 Task: Search one way flight ticket for 3 adults, 3 children in premium economy from Gunnison: Gunnison-crested Butte Regional Airport to Greensboro: Piedmont Triad International Airport on 5-1-2023. Choice of flights is American. Number of bags: 9 checked bags. Price is upto 25000. Outbound departure time preference is 4:15.
Action: Mouse moved to (257, 256)
Screenshot: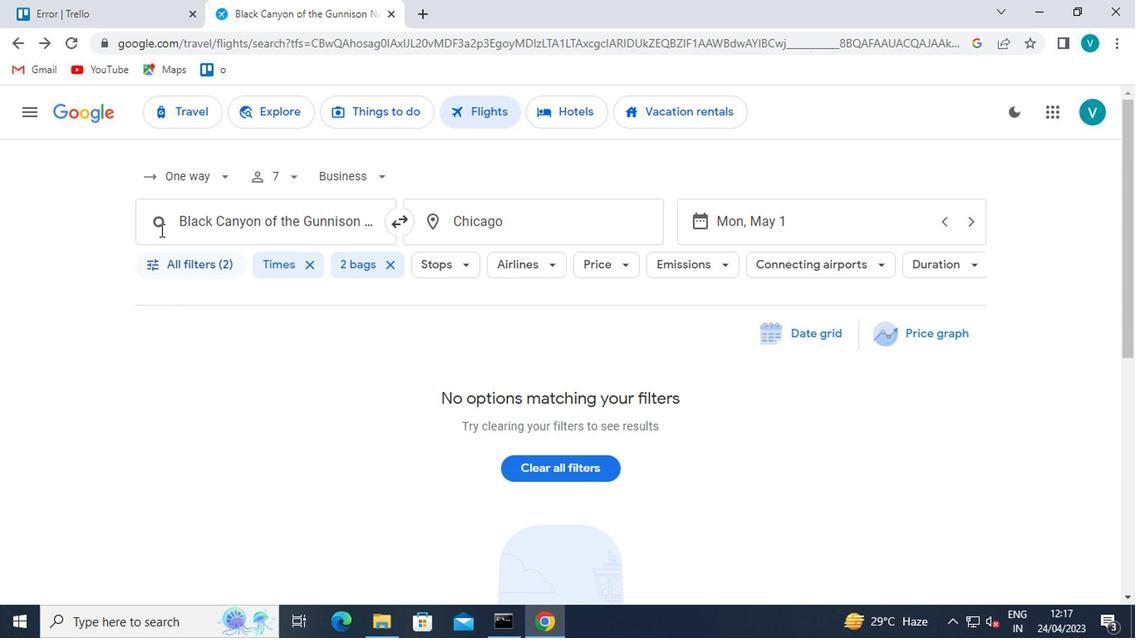 
Action: Mouse pressed left at (257, 256)
Screenshot: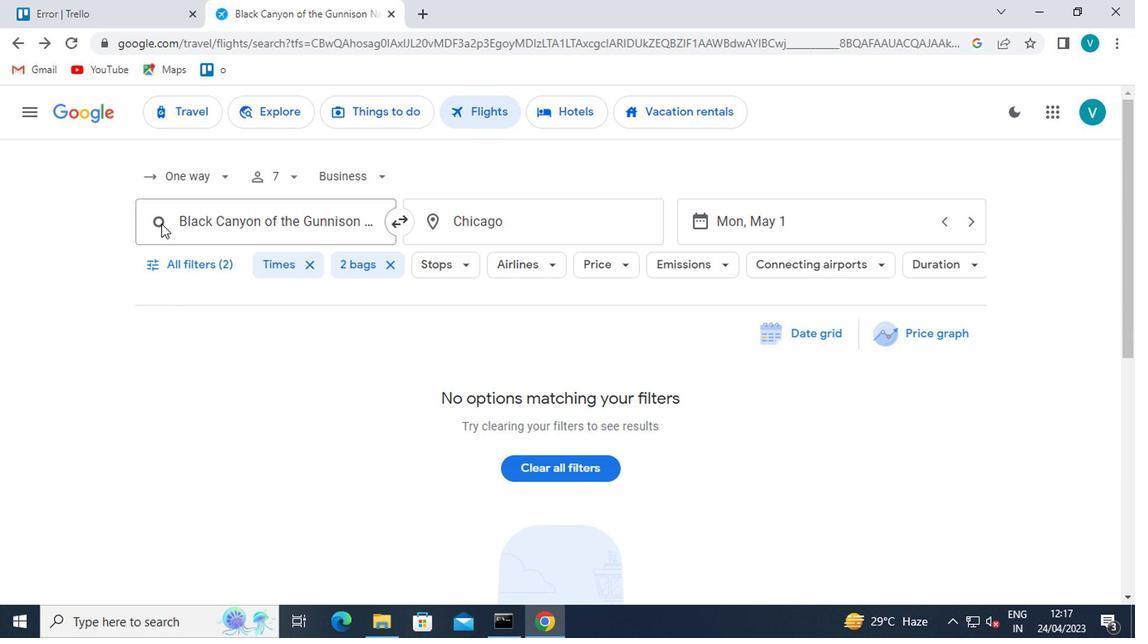 
Action: Mouse moved to (285, 311)
Screenshot: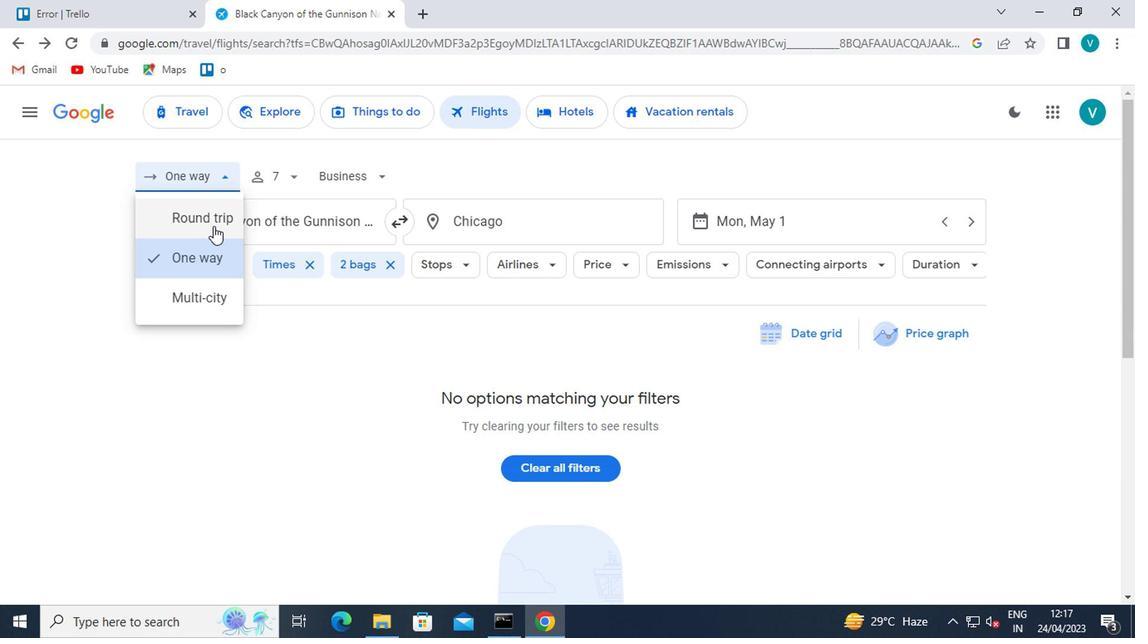 
Action: Mouse pressed left at (285, 311)
Screenshot: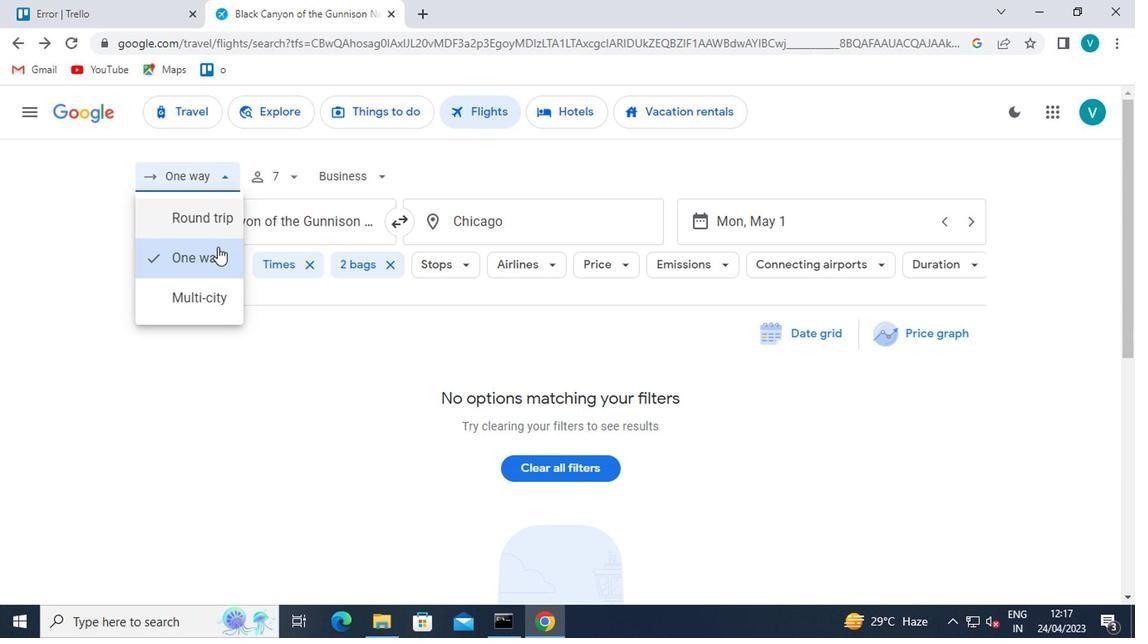 
Action: Mouse moved to (321, 247)
Screenshot: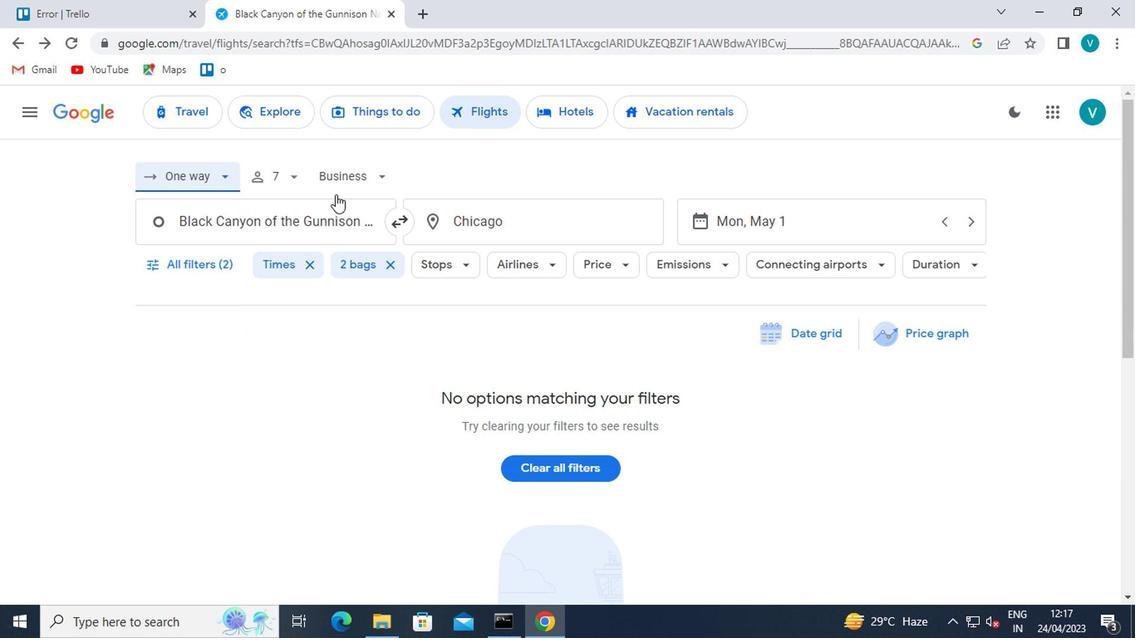 
Action: Mouse pressed left at (321, 247)
Screenshot: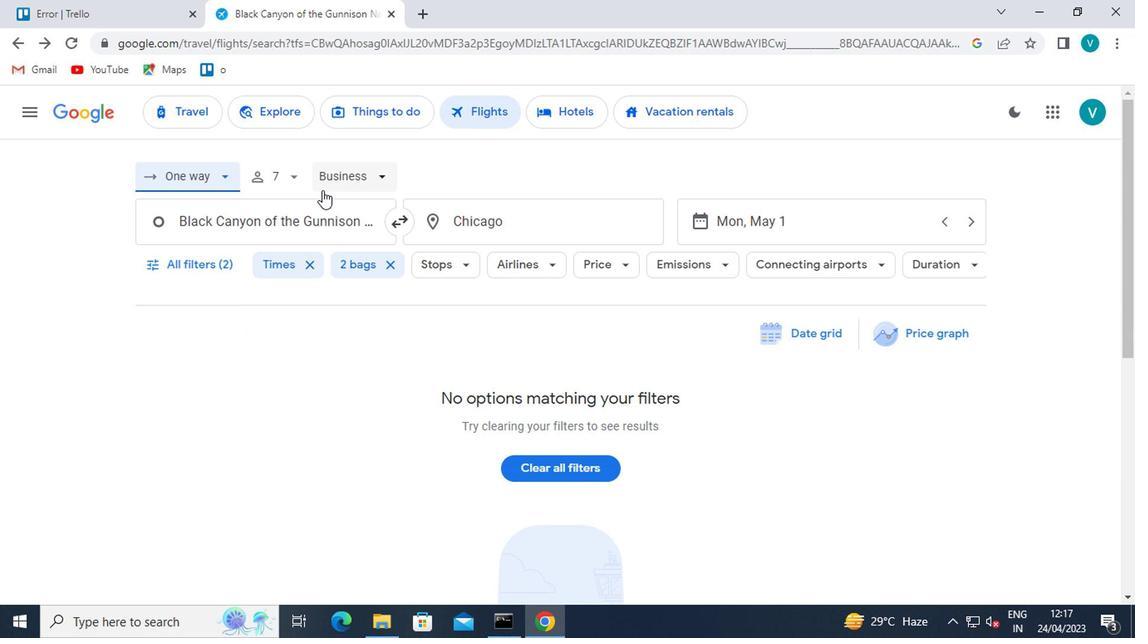 
Action: Mouse moved to (422, 288)
Screenshot: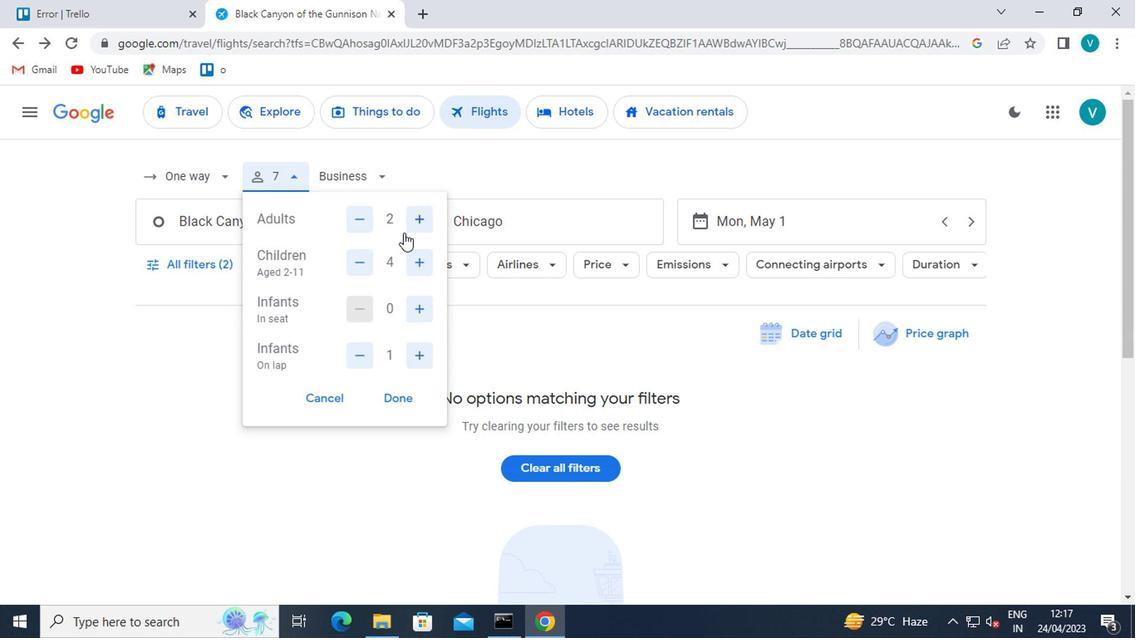 
Action: Mouse pressed left at (422, 288)
Screenshot: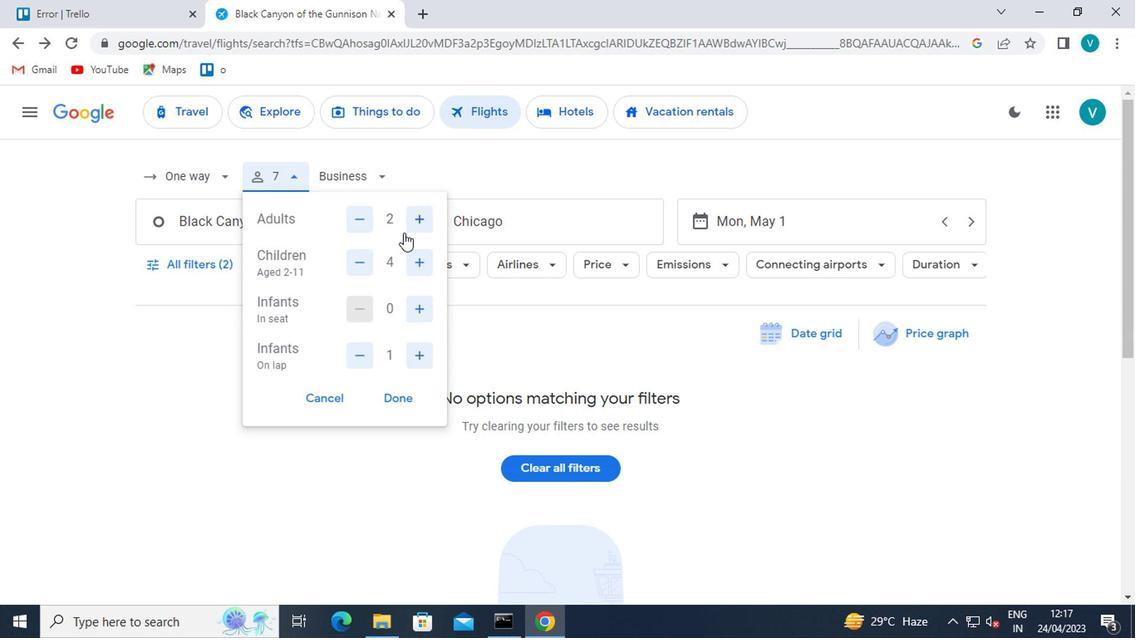 
Action: Mouse moved to (428, 319)
Screenshot: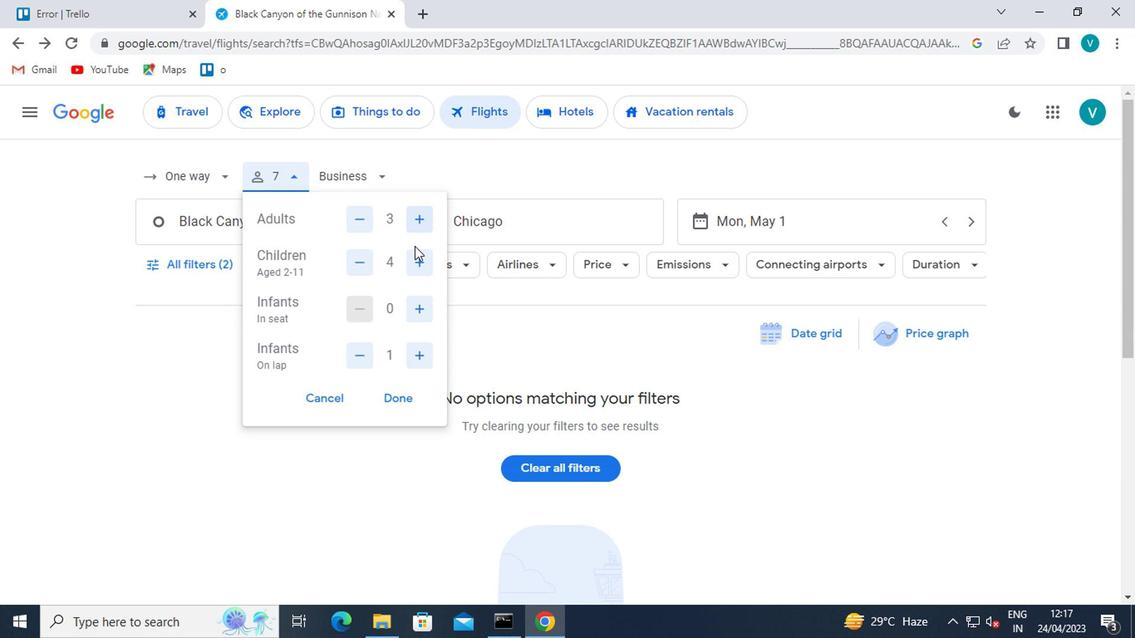 
Action: Mouse pressed left at (428, 319)
Screenshot: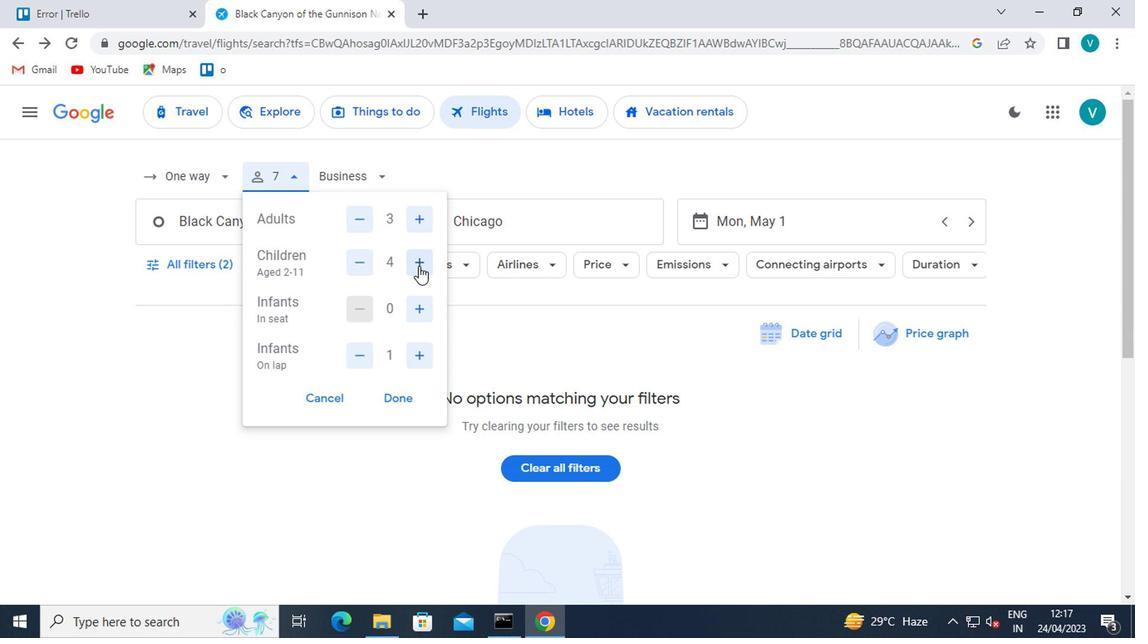 
Action: Mouse moved to (382, 315)
Screenshot: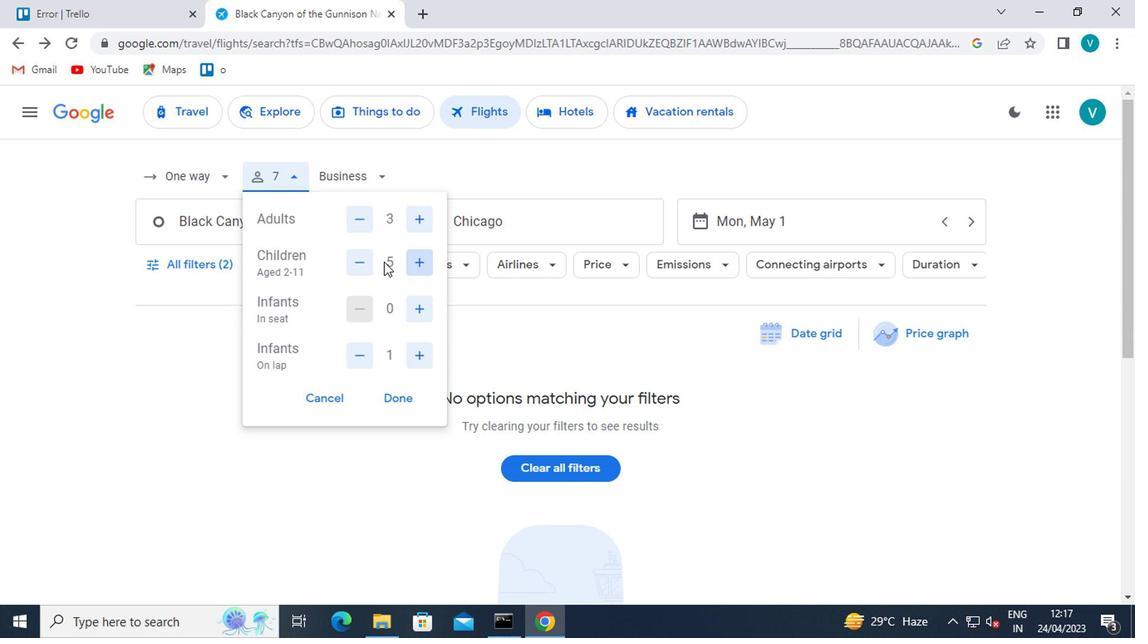 
Action: Mouse pressed left at (382, 315)
Screenshot: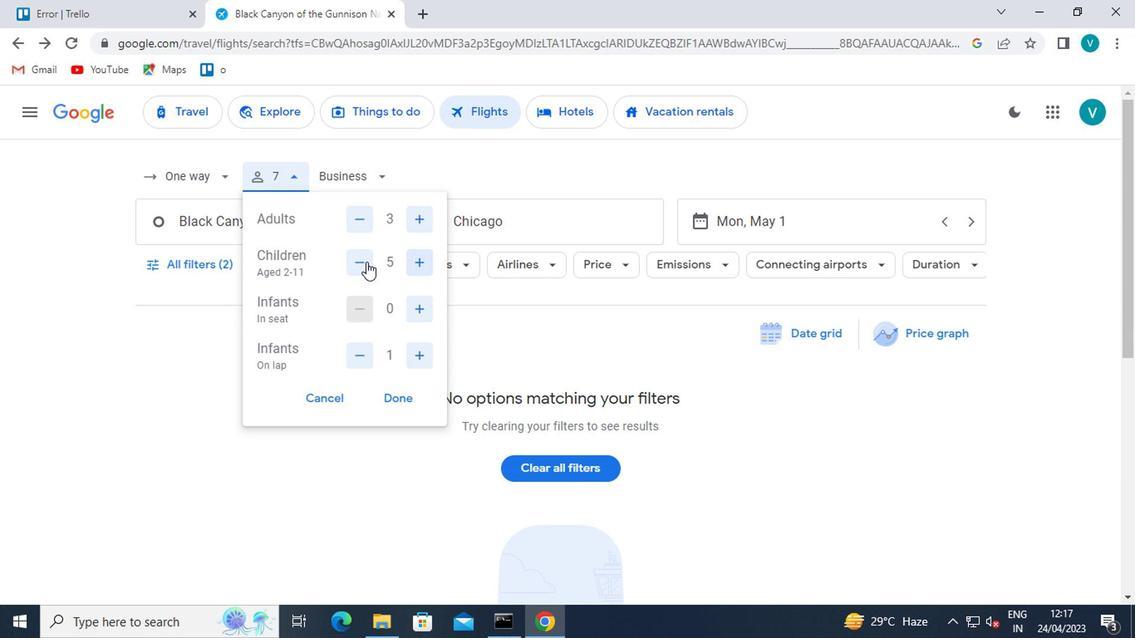 
Action: Mouse pressed left at (382, 315)
Screenshot: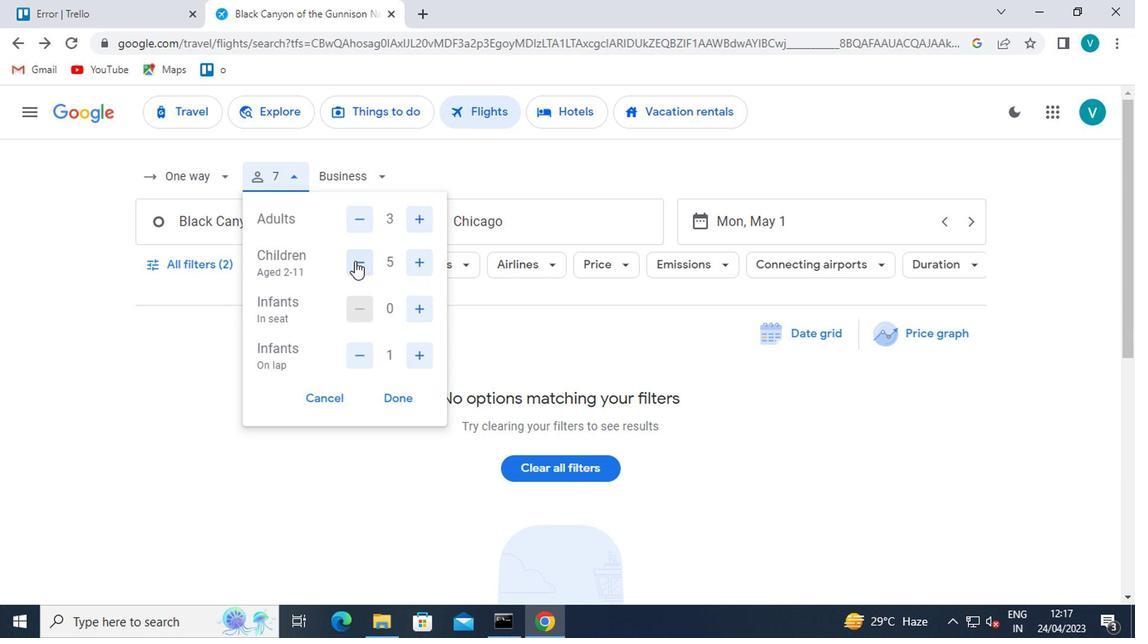 
Action: Mouse moved to (383, 378)
Screenshot: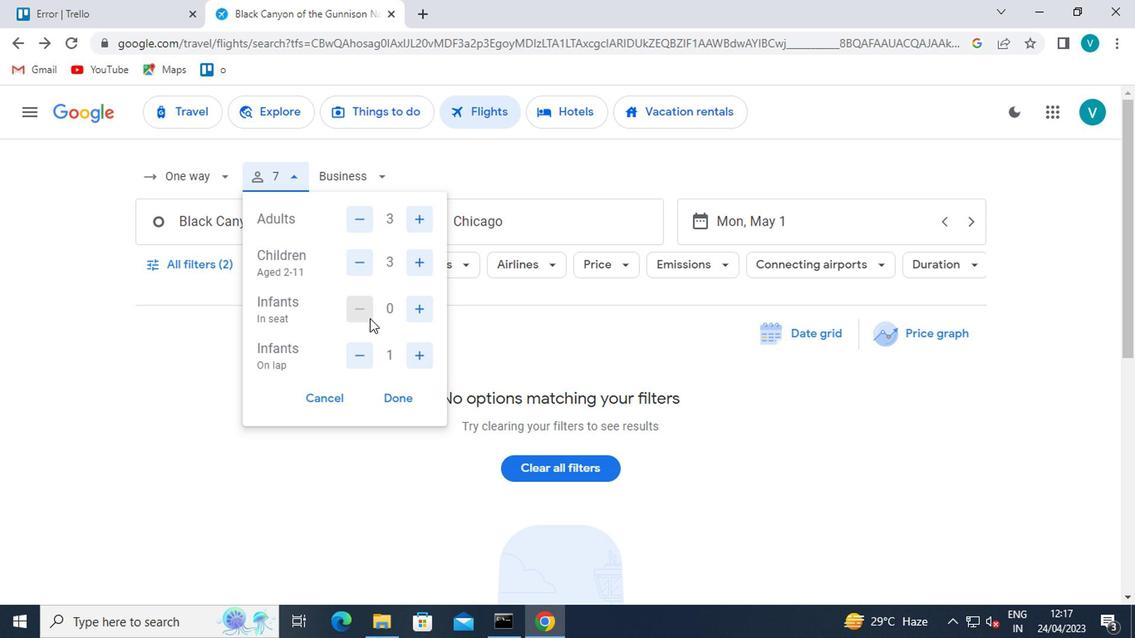 
Action: Mouse pressed left at (383, 378)
Screenshot: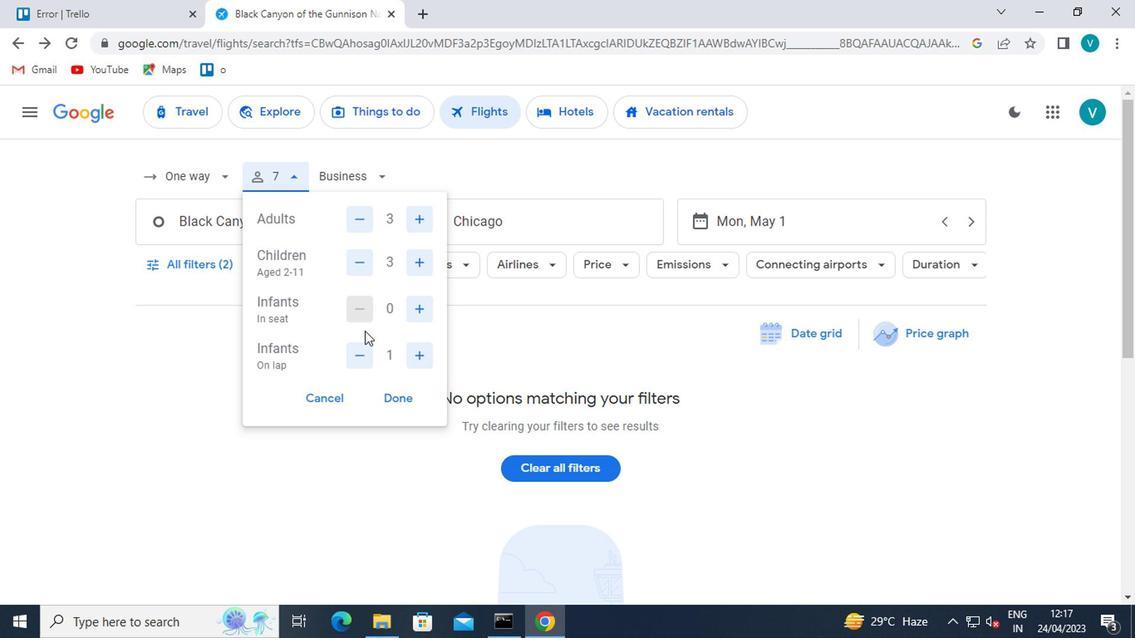 
Action: Mouse moved to (397, 252)
Screenshot: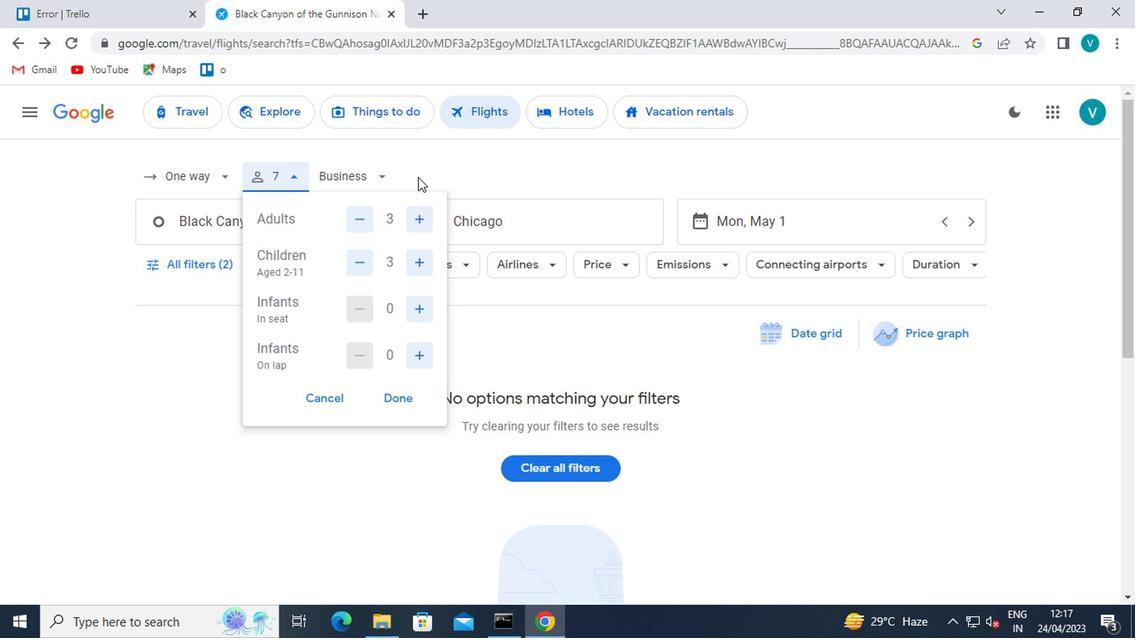 
Action: Mouse pressed left at (397, 252)
Screenshot: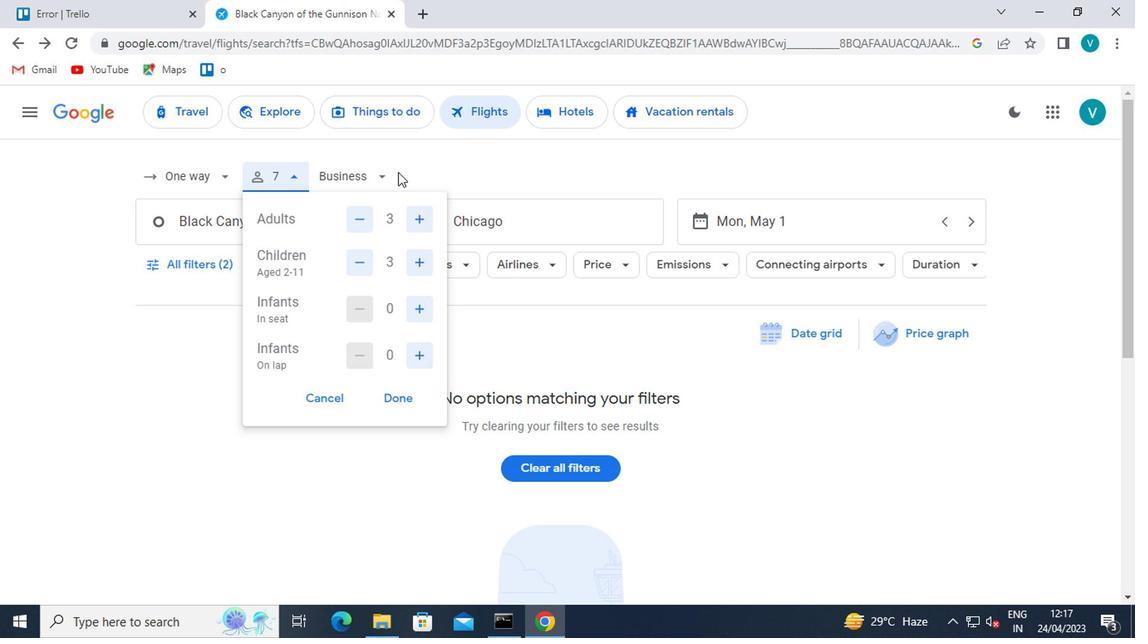 
Action: Mouse moved to (423, 309)
Screenshot: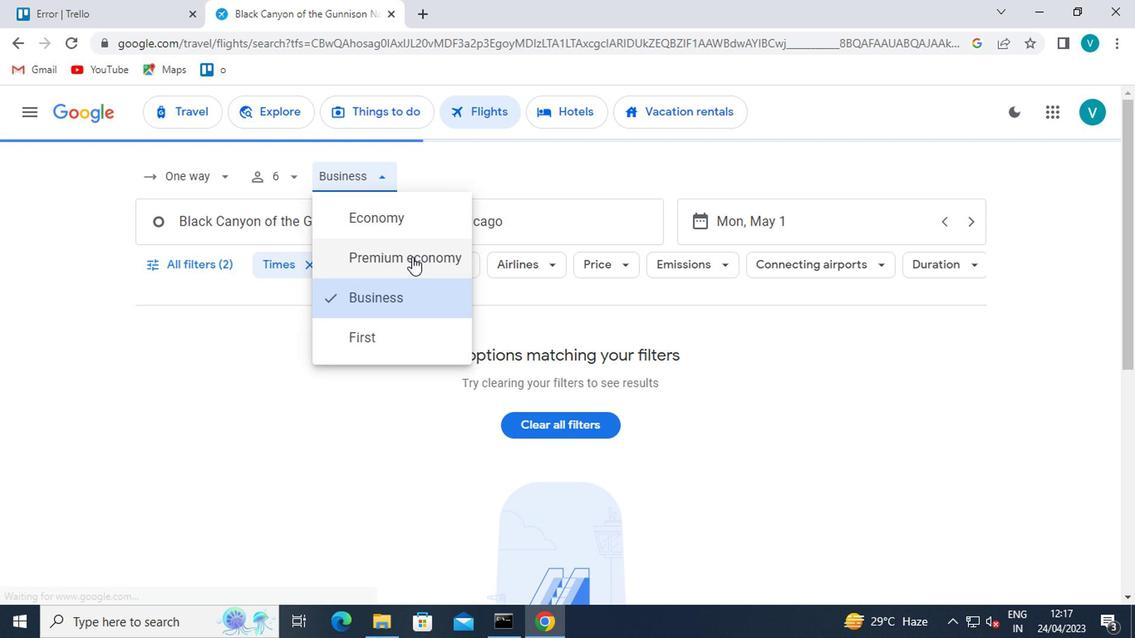 
Action: Mouse pressed left at (423, 309)
Screenshot: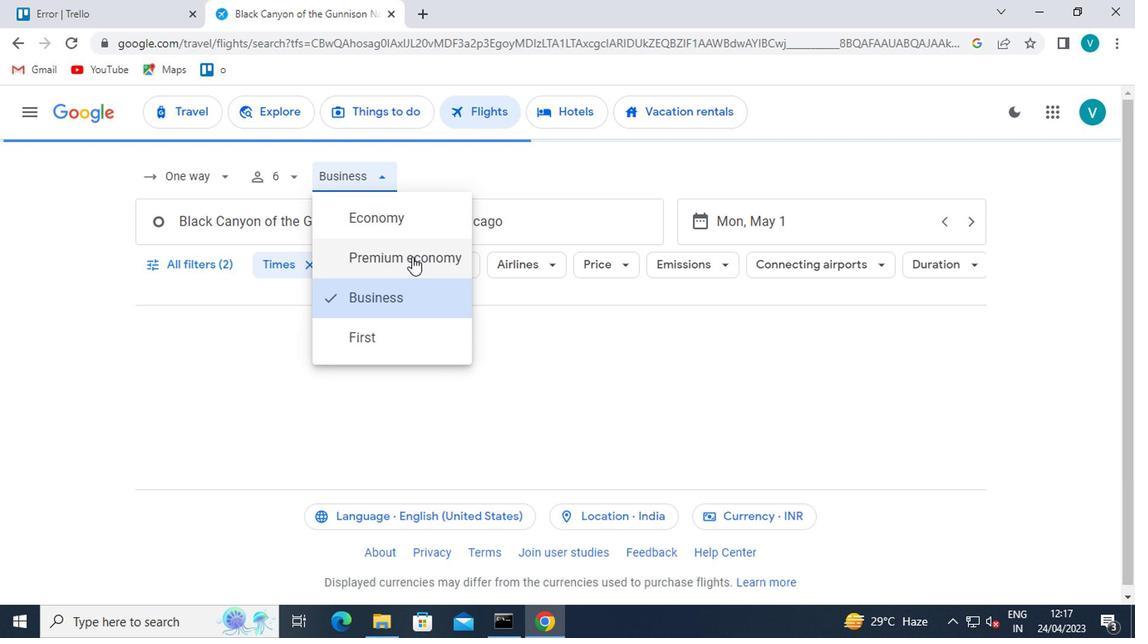 
Action: Mouse moved to (388, 284)
Screenshot: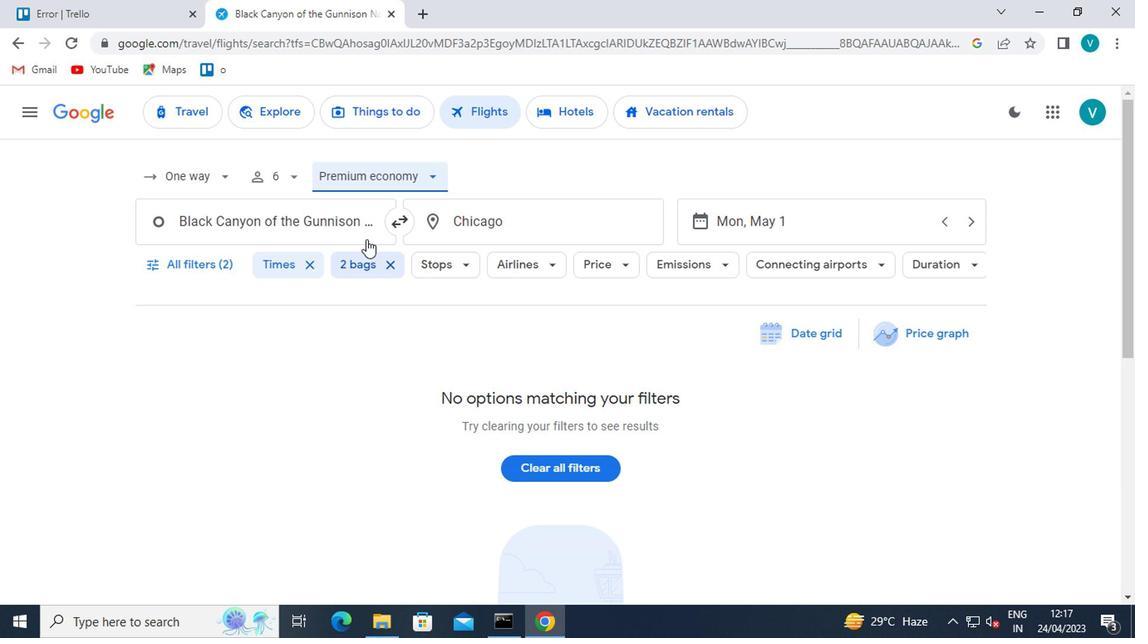 
Action: Mouse pressed left at (388, 284)
Screenshot: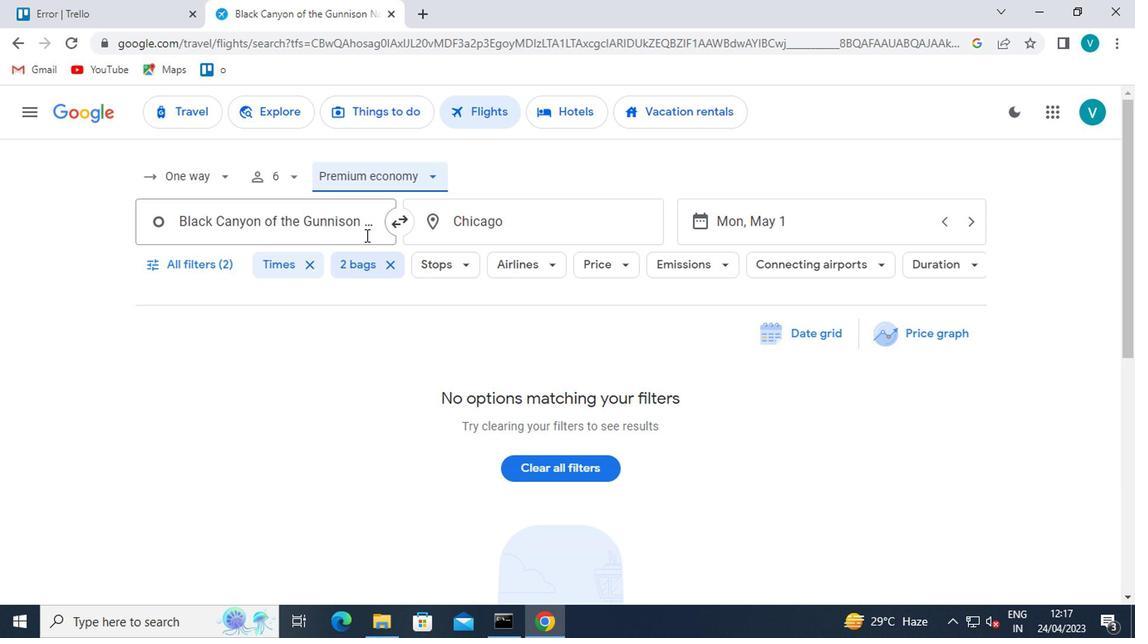 
Action: Key pressed <Key.shift>GUNNISON
Screenshot: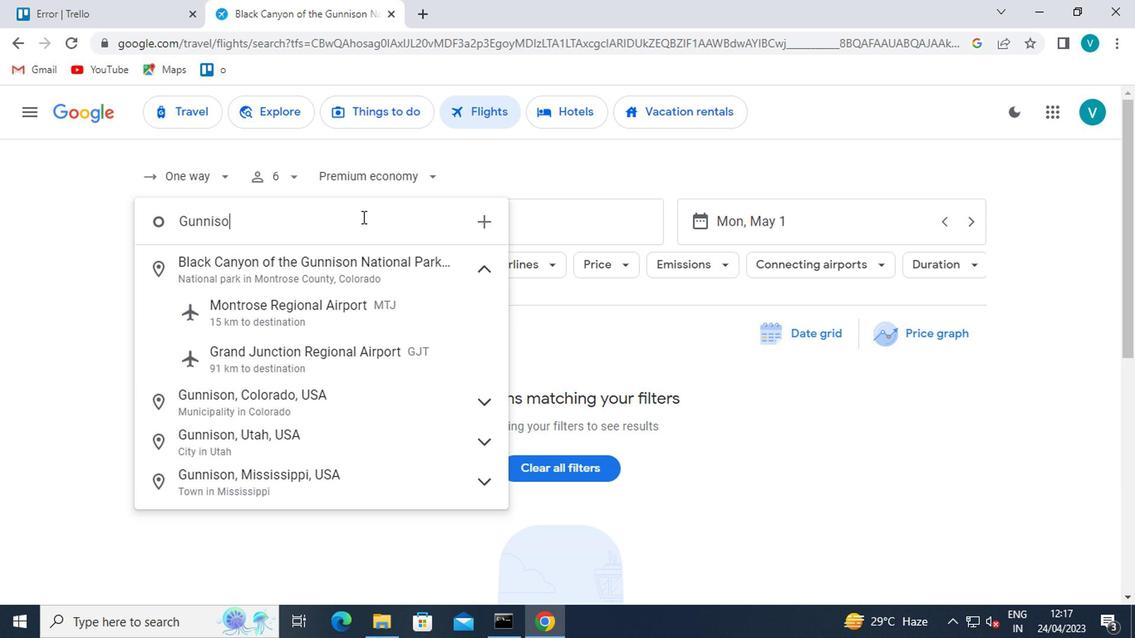 
Action: Mouse moved to (406, 301)
Screenshot: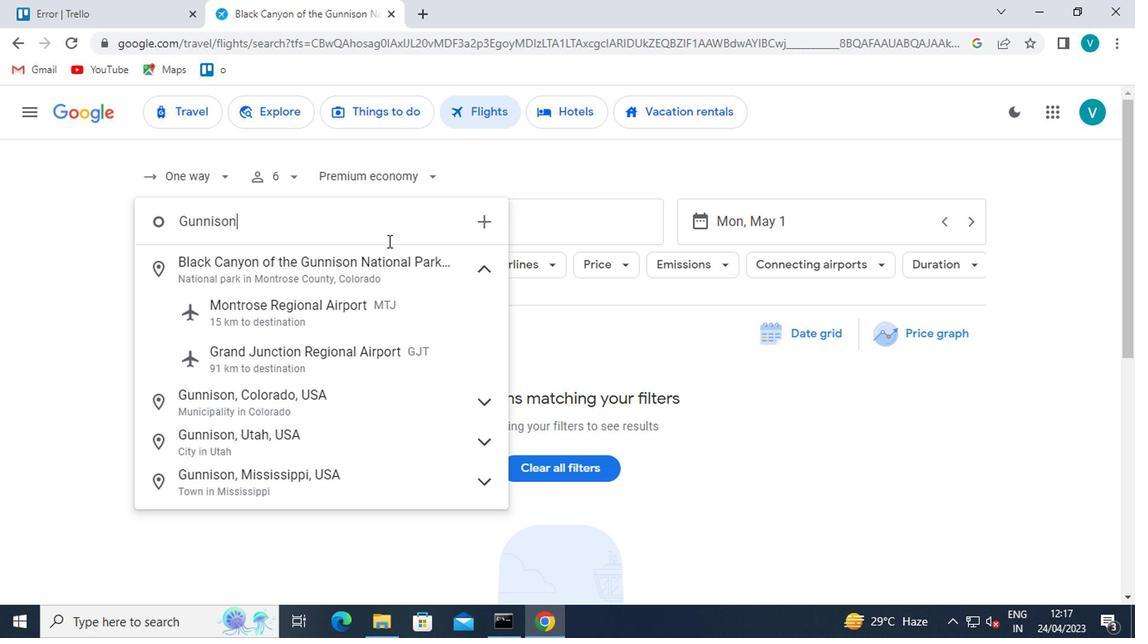
Action: Key pressed <Key.enter>
Screenshot: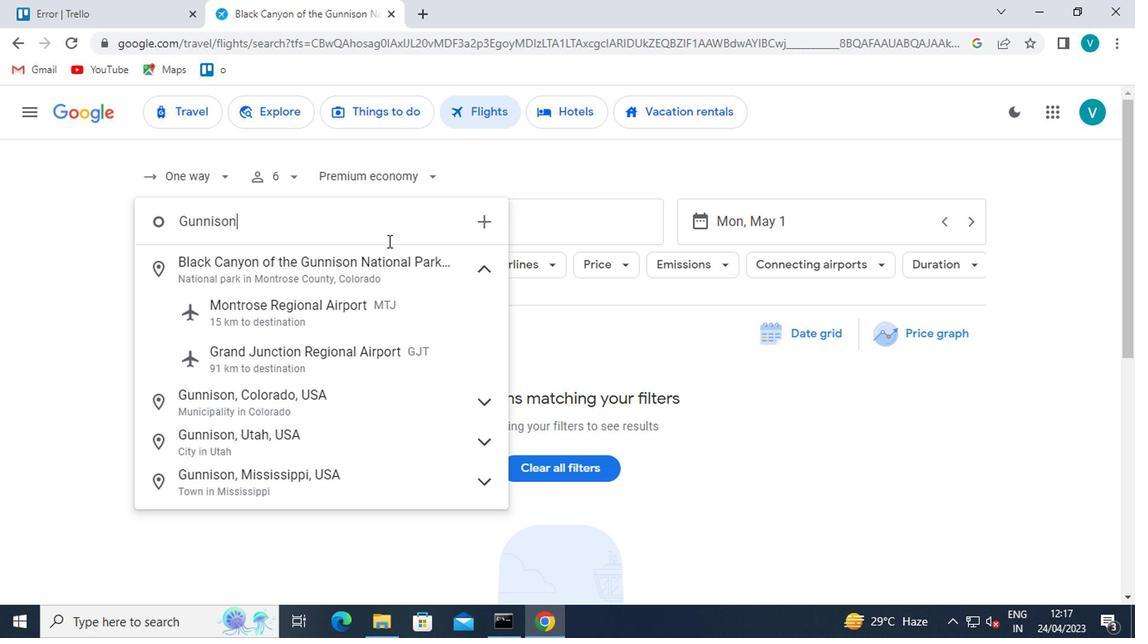 
Action: Mouse moved to (511, 282)
Screenshot: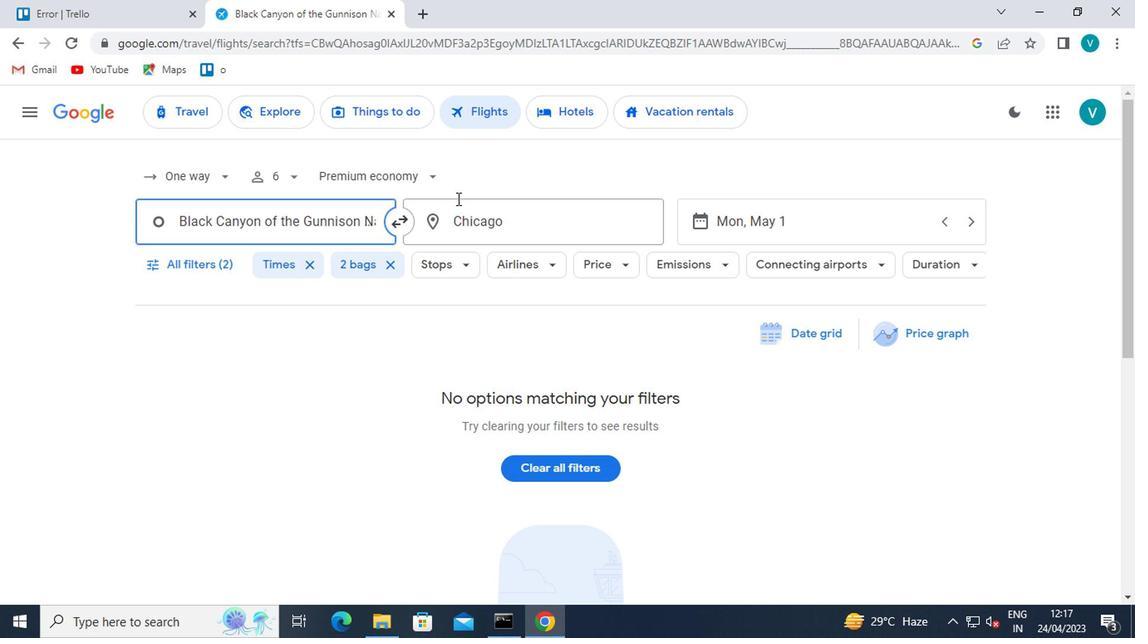 
Action: Mouse pressed left at (511, 282)
Screenshot: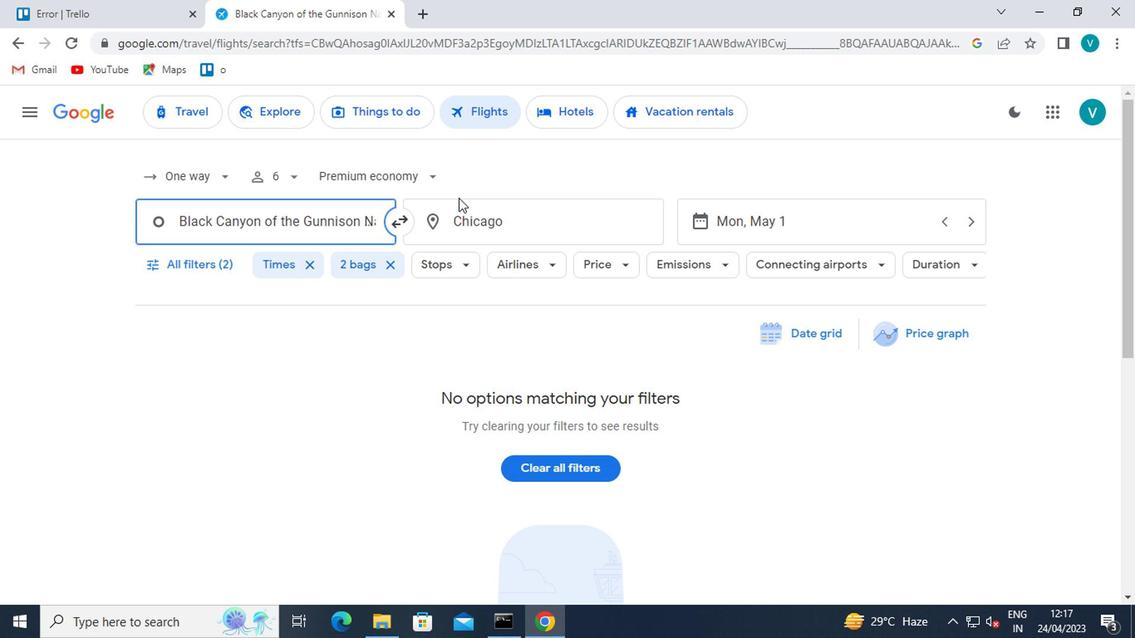 
Action: Key pressed <Key.shift>GREENSBOR
Screenshot: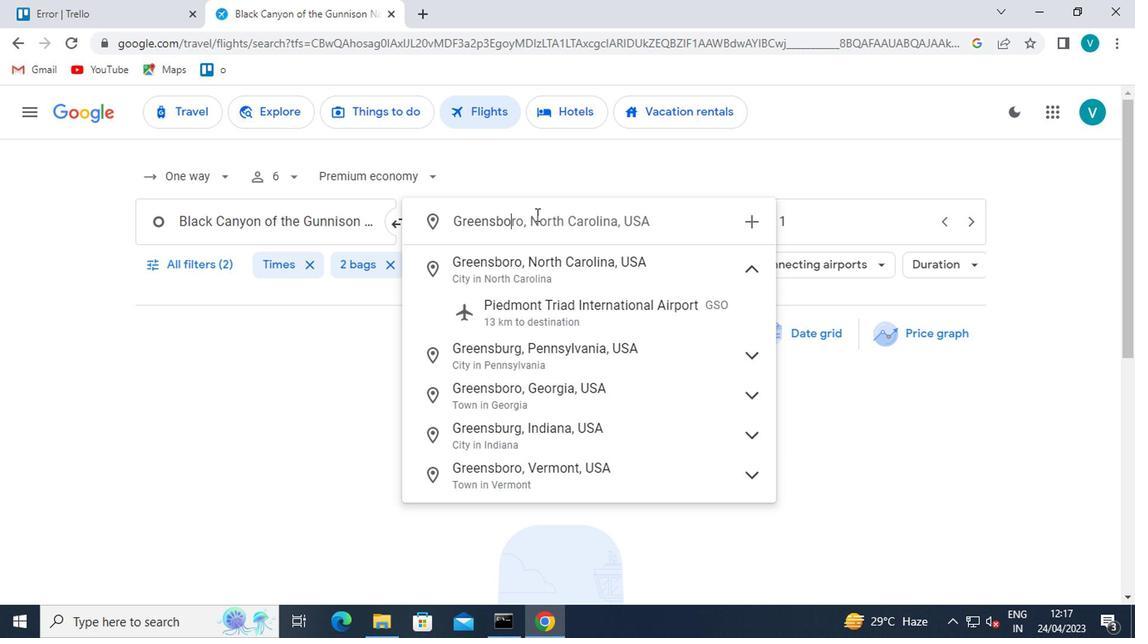 
Action: Mouse moved to (557, 350)
Screenshot: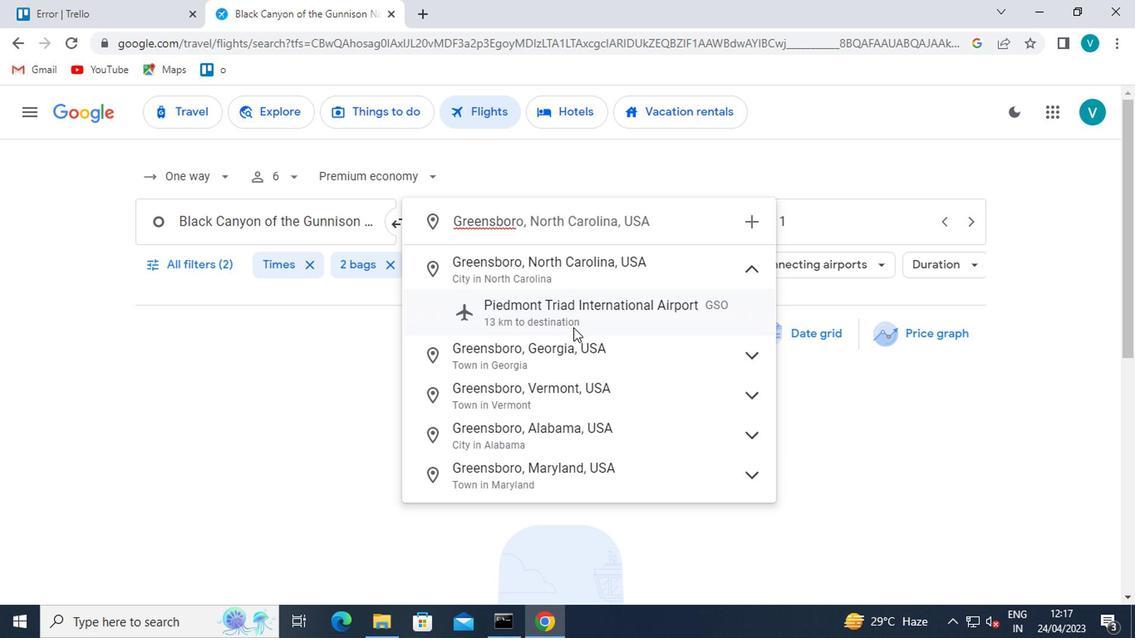 
Action: Mouse pressed left at (557, 350)
Screenshot: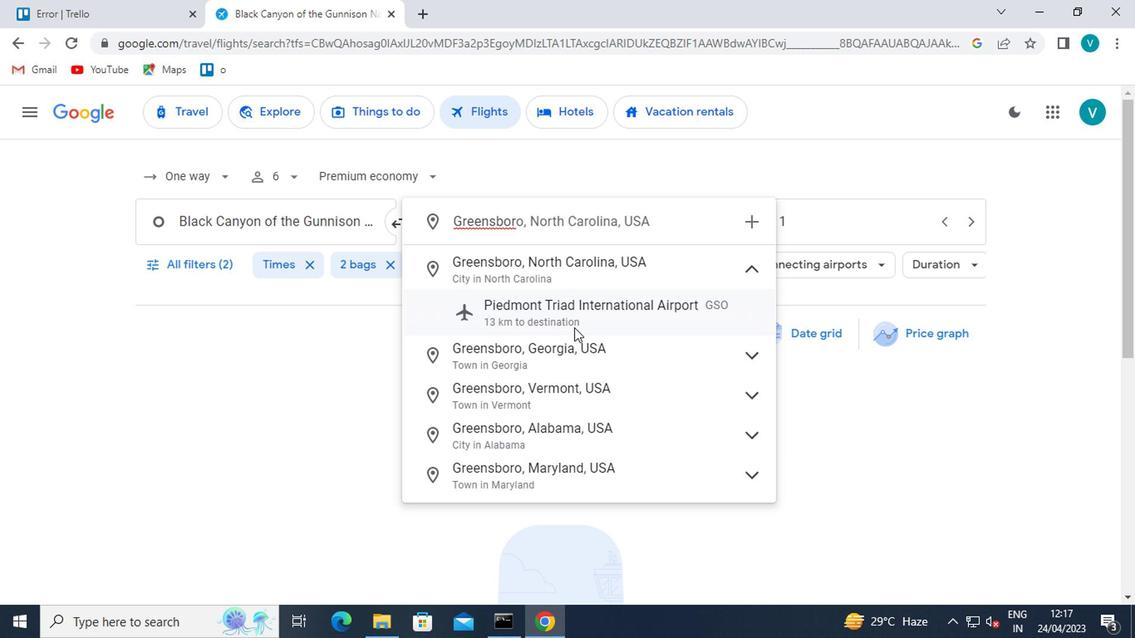 
Action: Mouse moved to (704, 287)
Screenshot: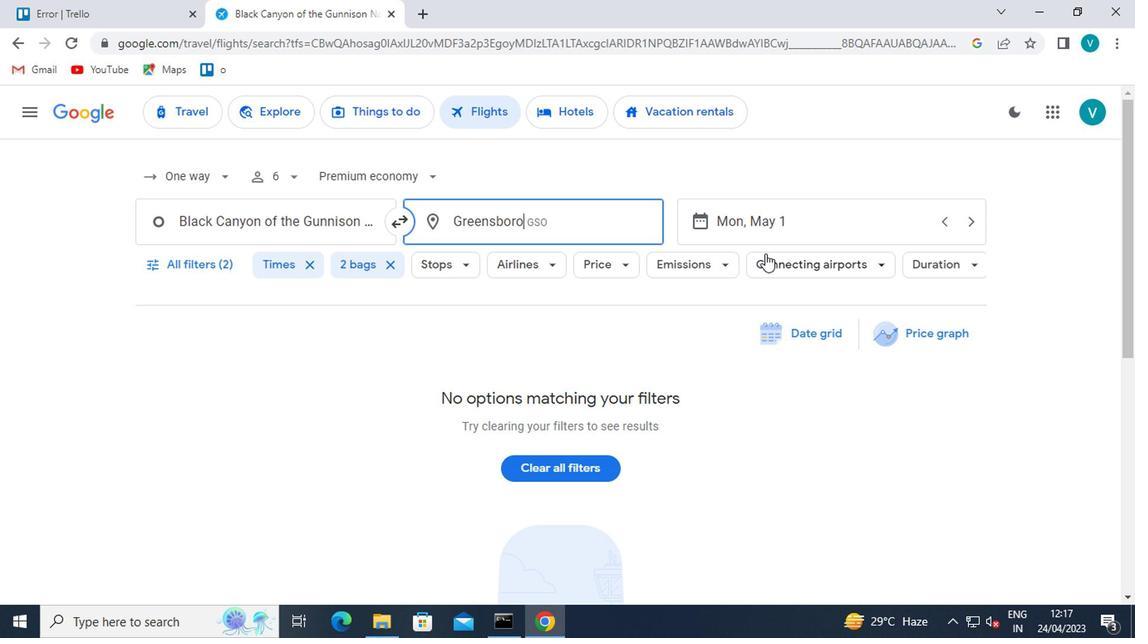 
Action: Mouse pressed left at (704, 287)
Screenshot: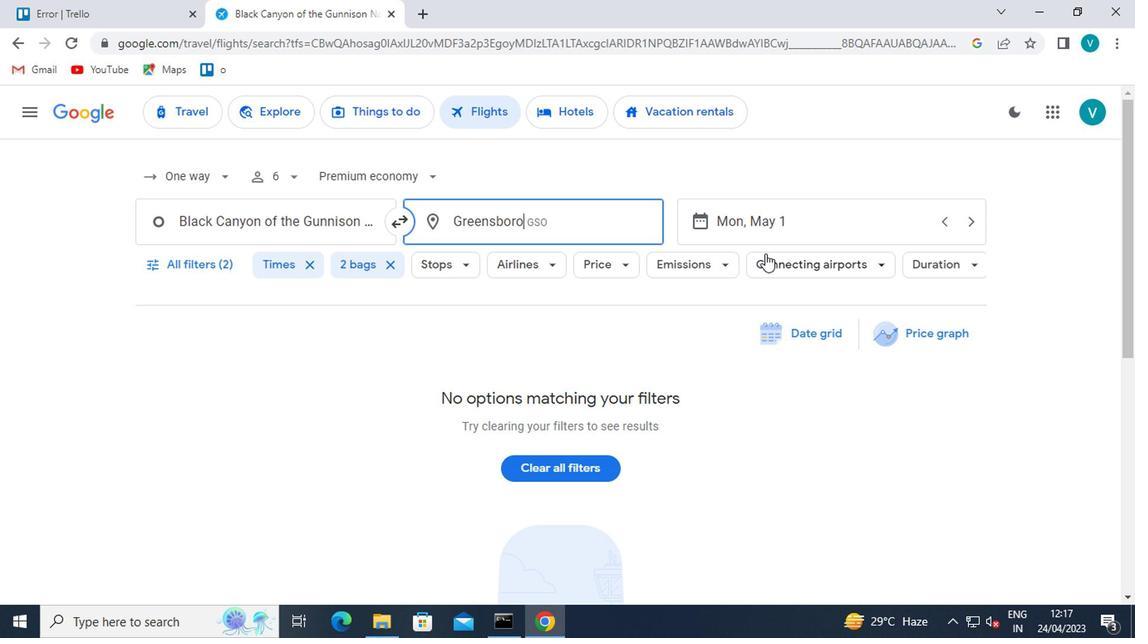 
Action: Mouse moved to (662, 339)
Screenshot: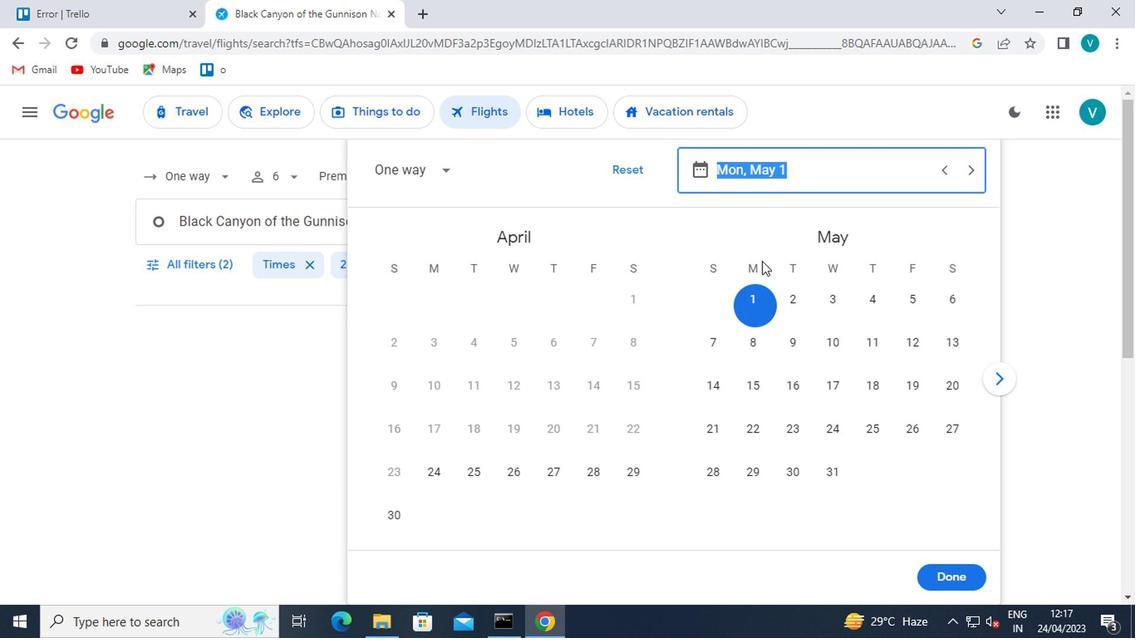 
Action: Mouse pressed left at (662, 339)
Screenshot: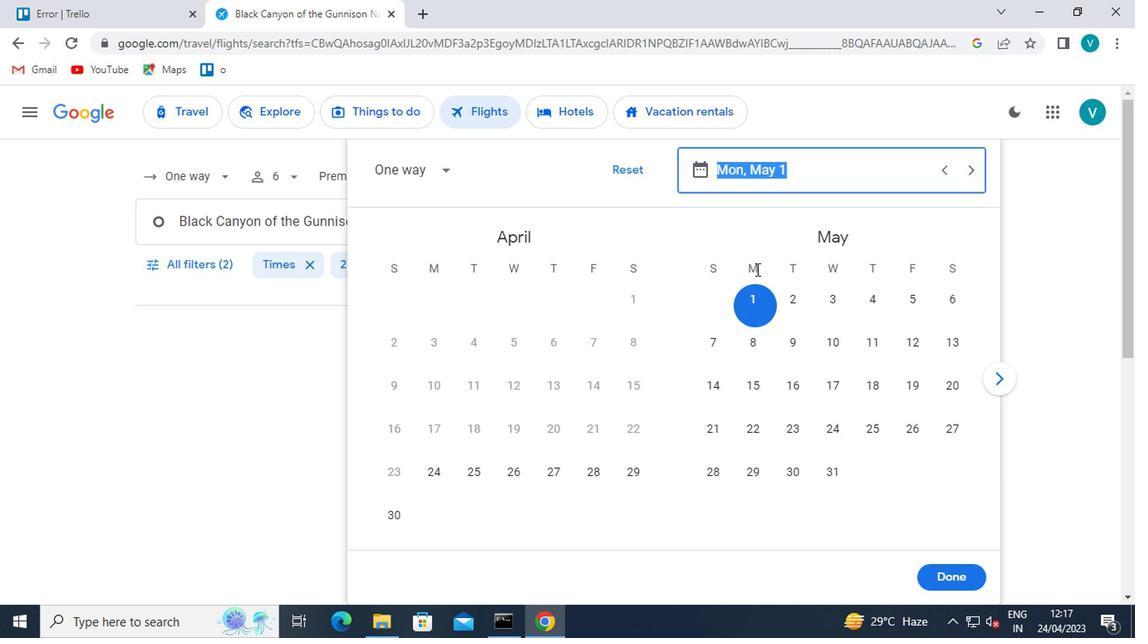 
Action: Mouse moved to (802, 538)
Screenshot: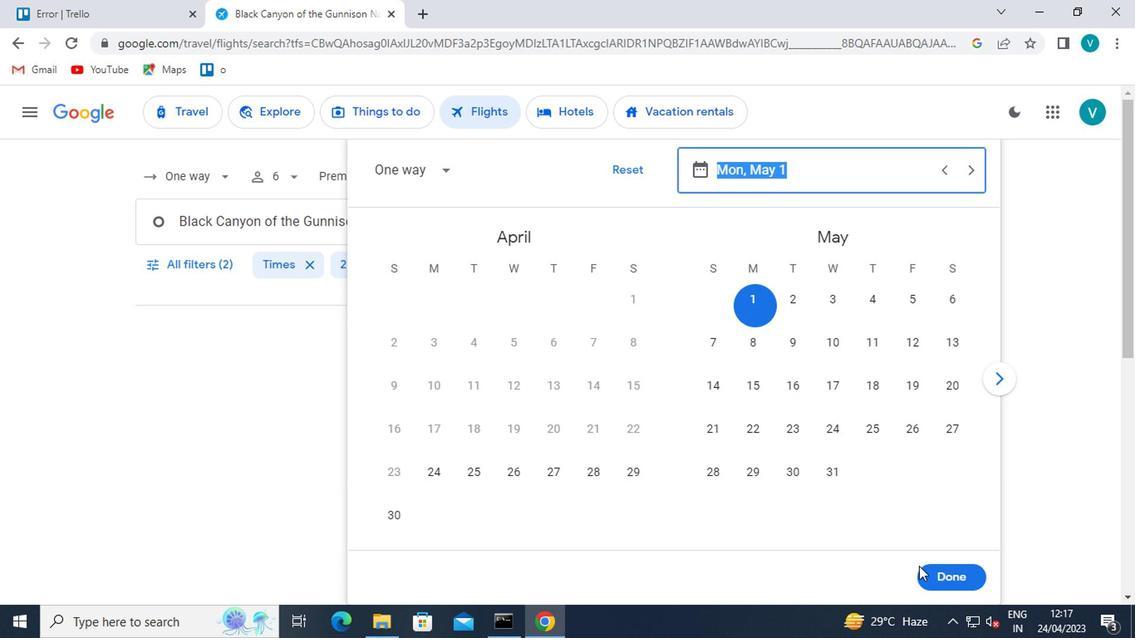 
Action: Mouse pressed left at (802, 538)
Screenshot: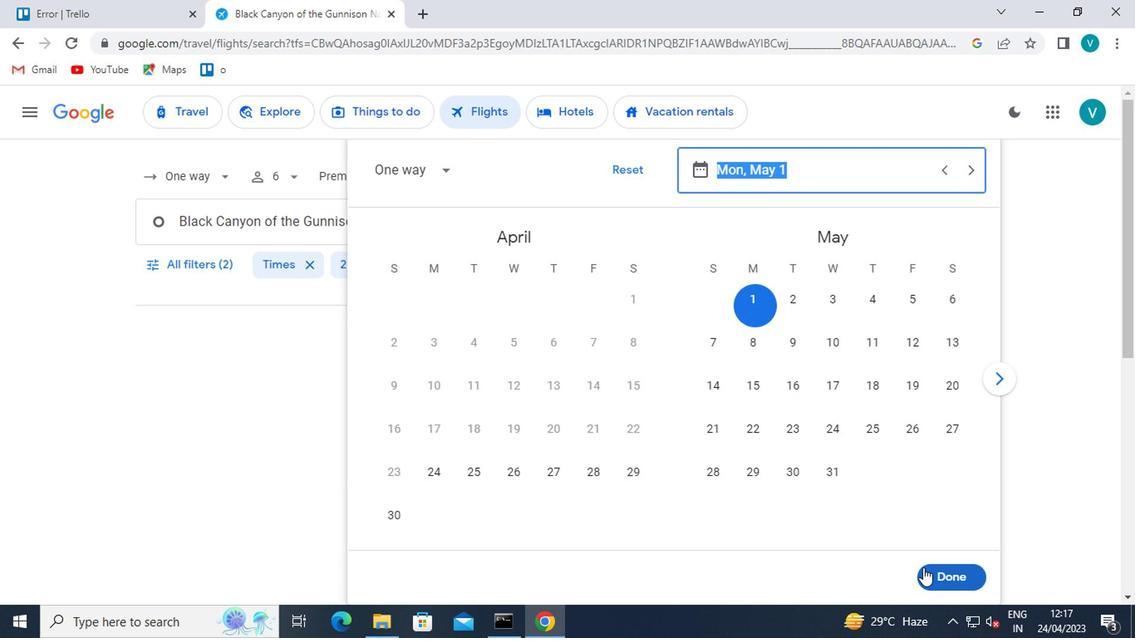 
Action: Mouse moved to (276, 320)
Screenshot: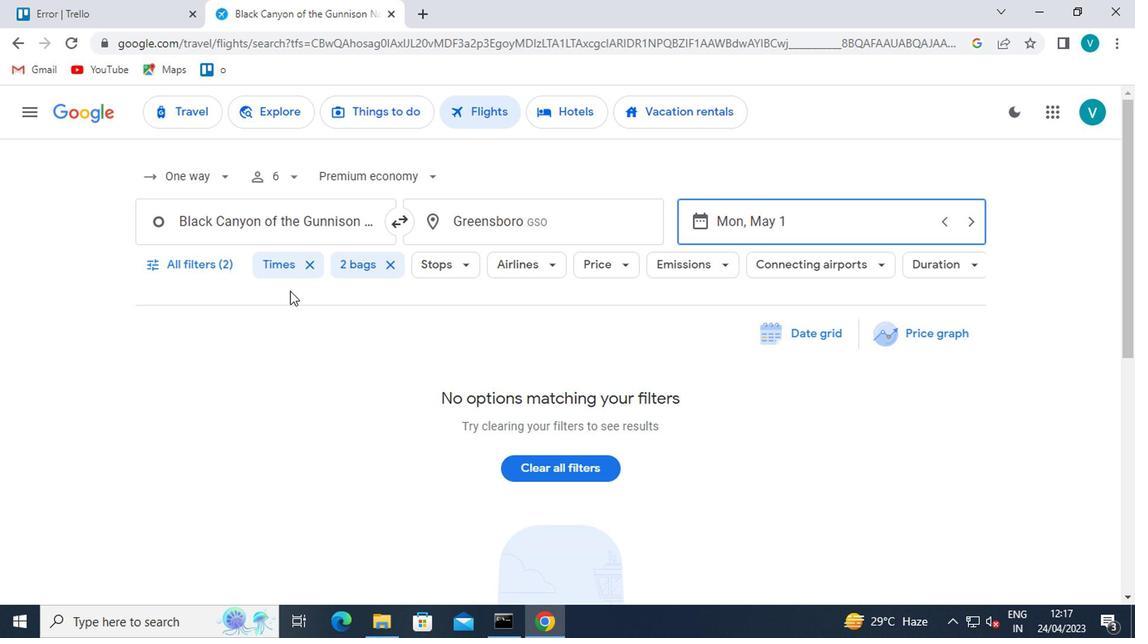 
Action: Mouse pressed left at (276, 320)
Screenshot: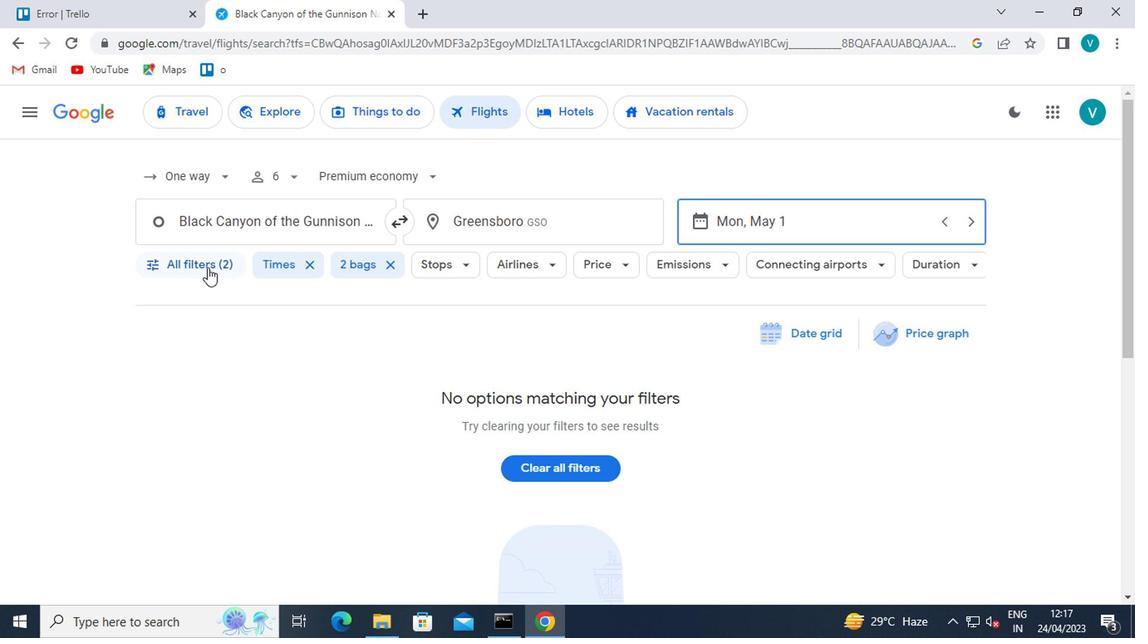 
Action: Mouse moved to (324, 397)
Screenshot: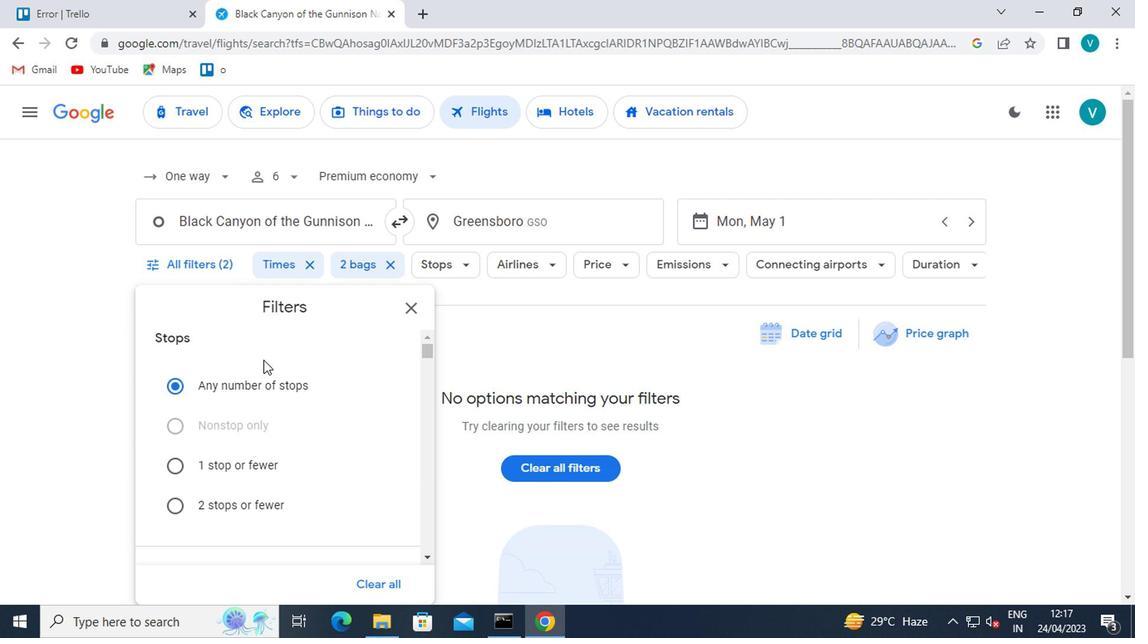 
Action: Mouse scrolled (324, 396) with delta (0, 0)
Screenshot: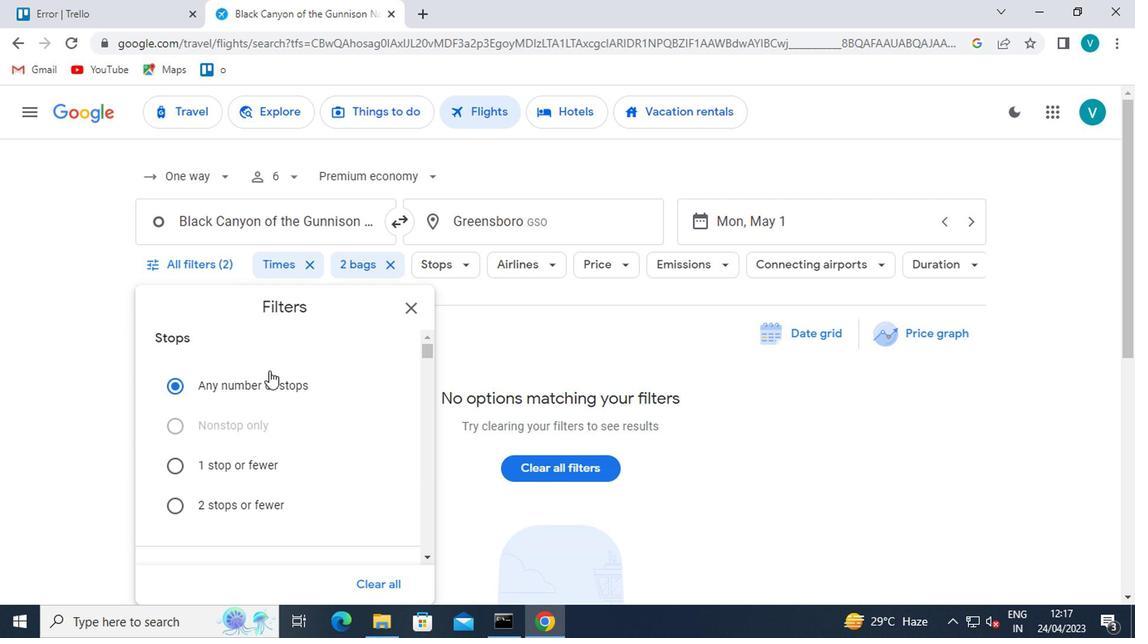 
Action: Mouse scrolled (324, 396) with delta (0, 0)
Screenshot: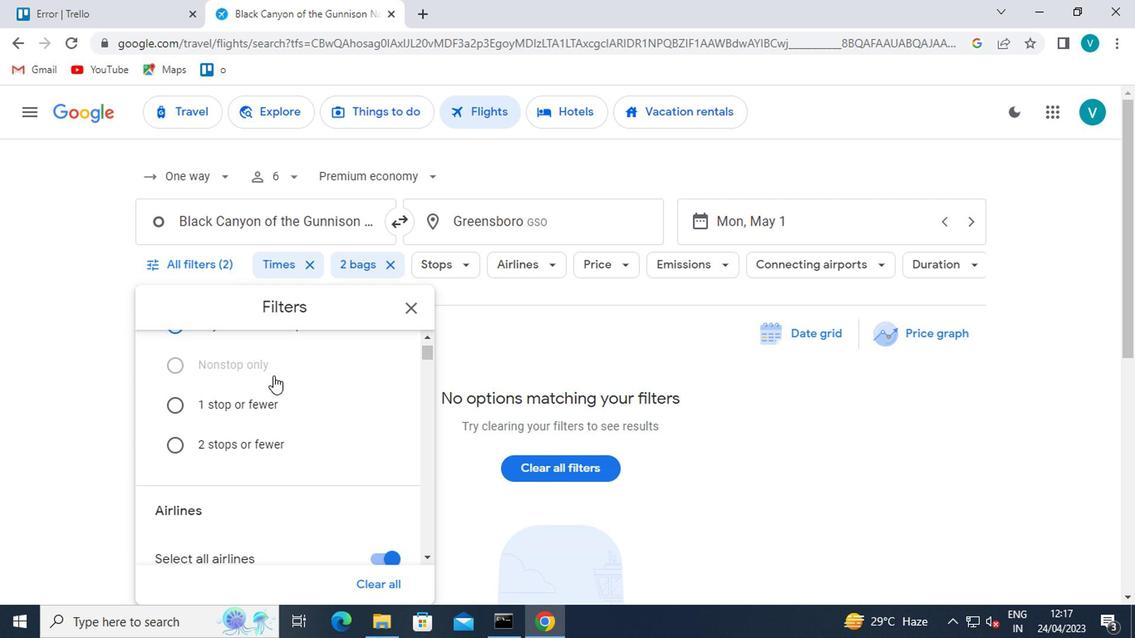 
Action: Mouse scrolled (324, 396) with delta (0, 0)
Screenshot: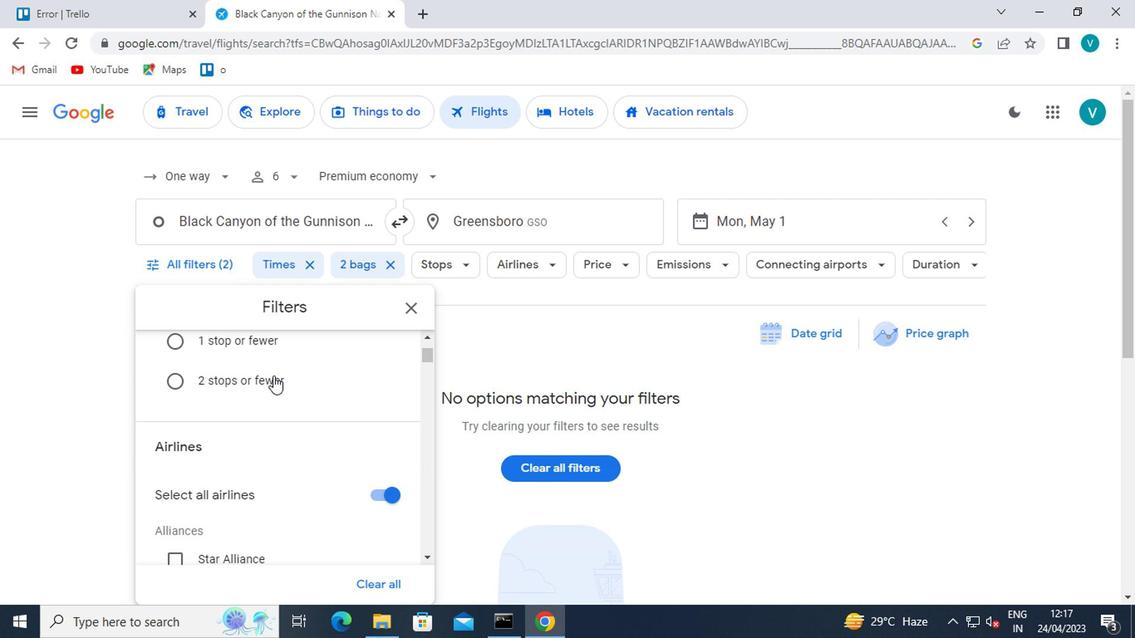 
Action: Mouse scrolled (324, 396) with delta (0, 0)
Screenshot: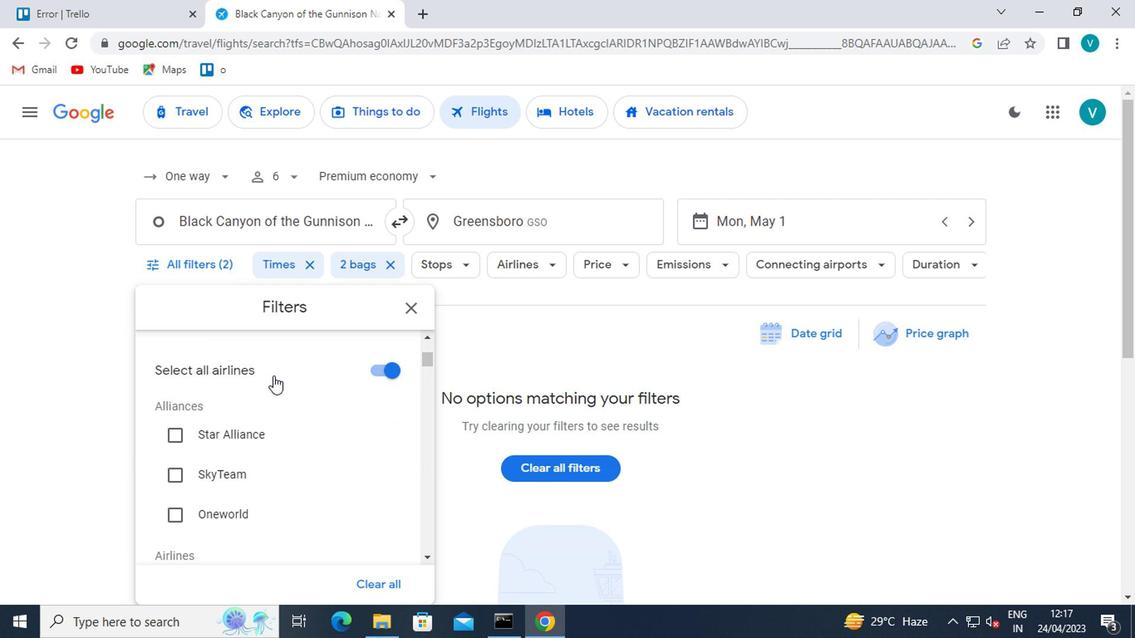 
Action: Mouse moved to (324, 398)
Screenshot: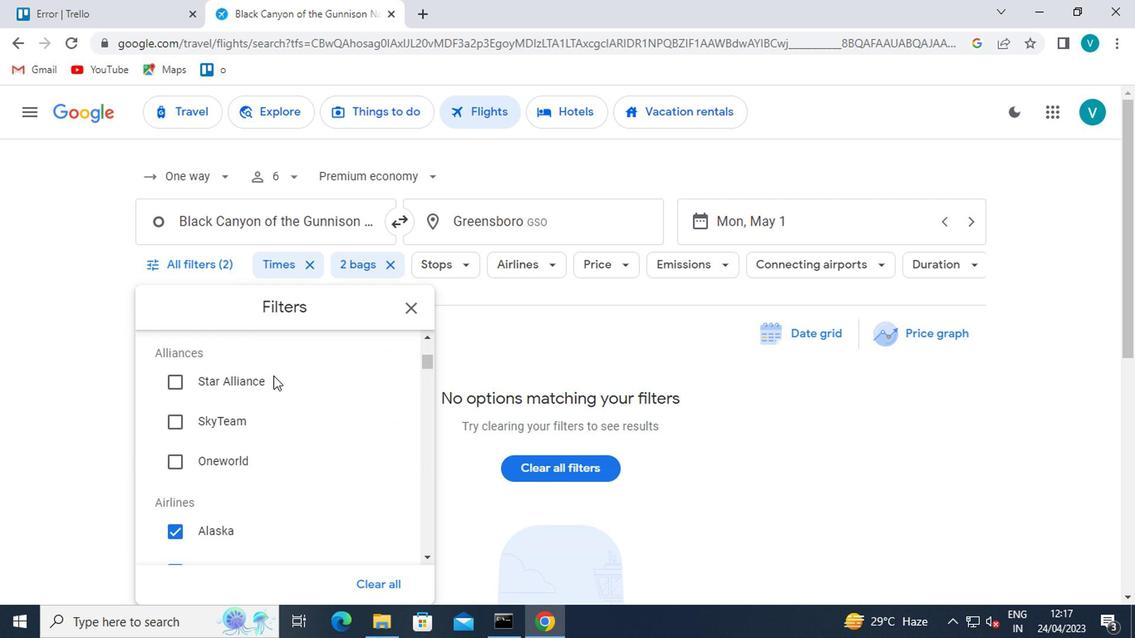 
Action: Mouse scrolled (324, 398) with delta (0, 0)
Screenshot: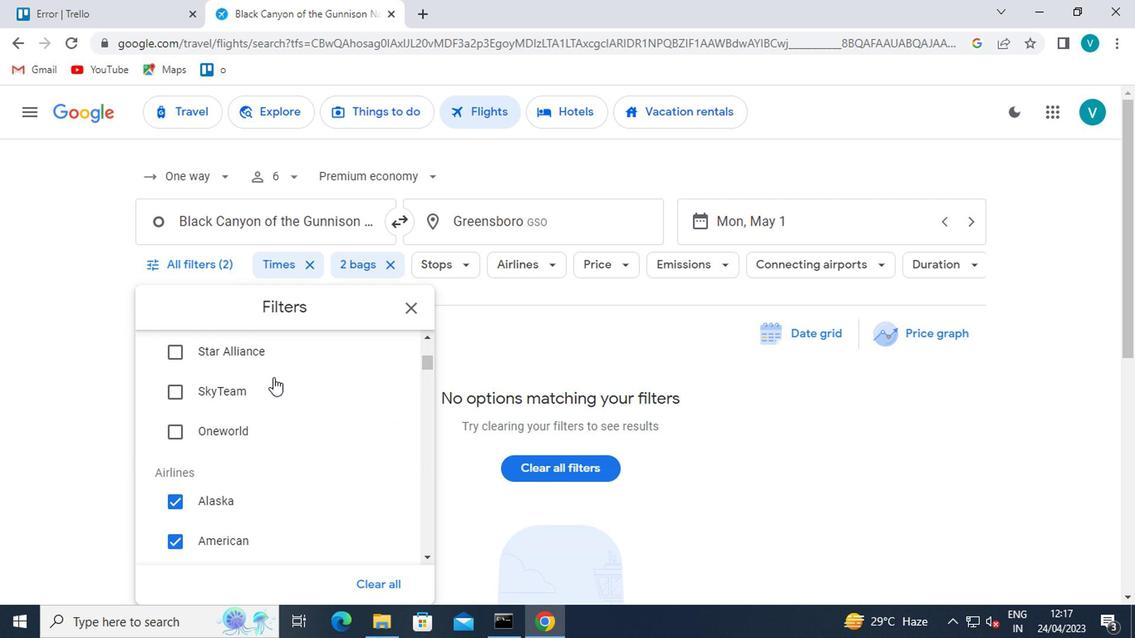 
Action: Mouse scrolled (324, 398) with delta (0, 0)
Screenshot: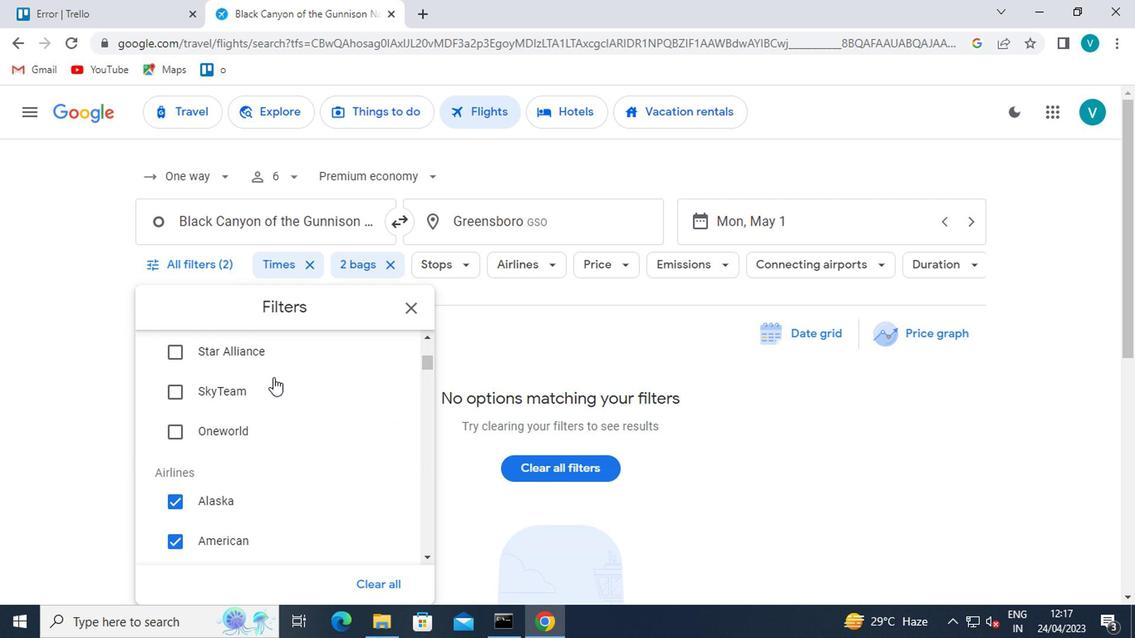 
Action: Mouse moved to (392, 398)
Screenshot: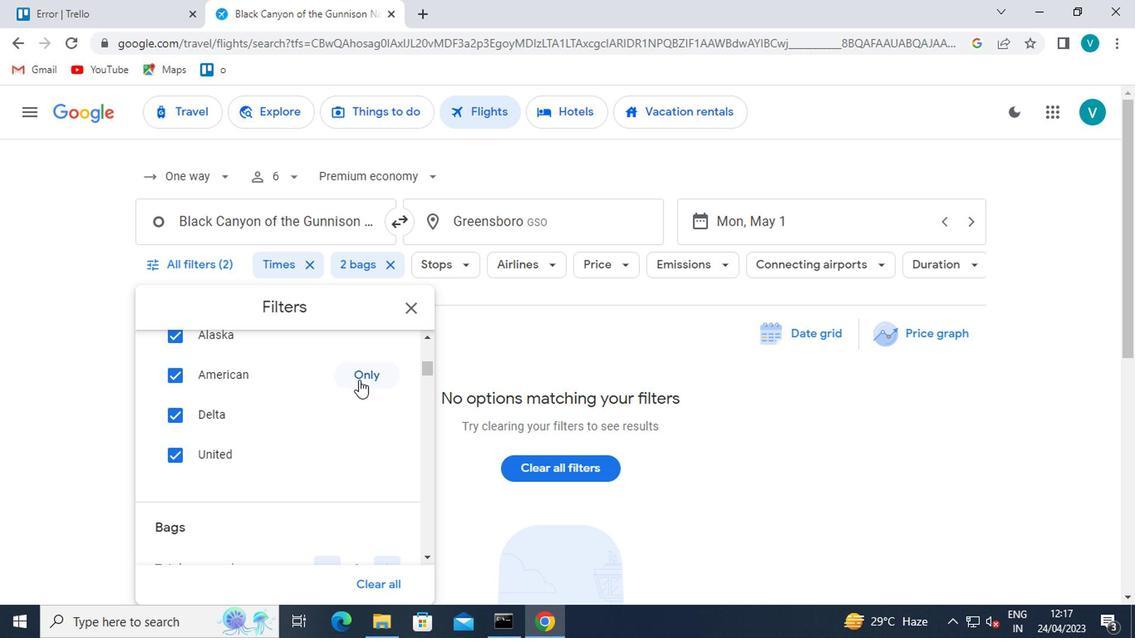 
Action: Mouse pressed left at (392, 398)
Screenshot: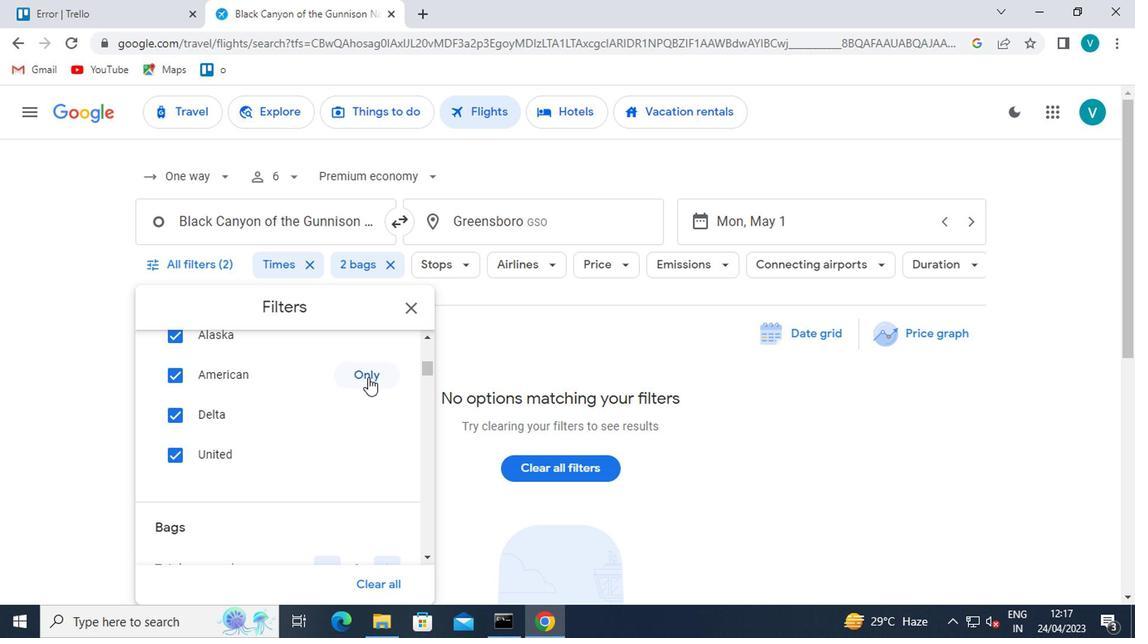 
Action: Mouse moved to (392, 408)
Screenshot: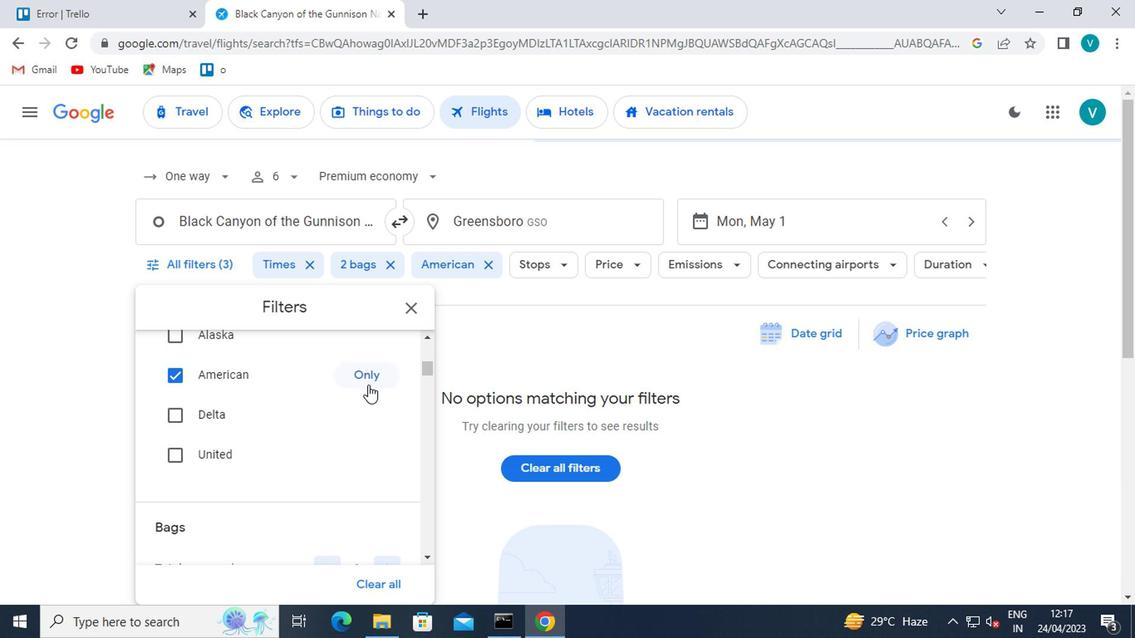 
Action: Mouse scrolled (392, 407) with delta (0, 0)
Screenshot: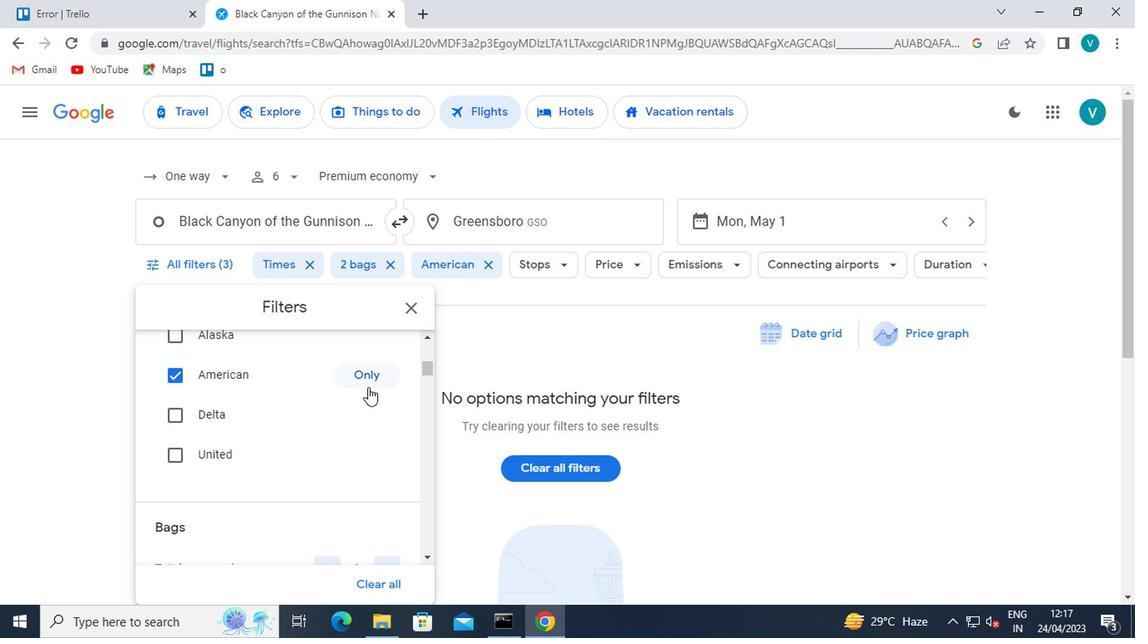 
Action: Mouse moved to (392, 408)
Screenshot: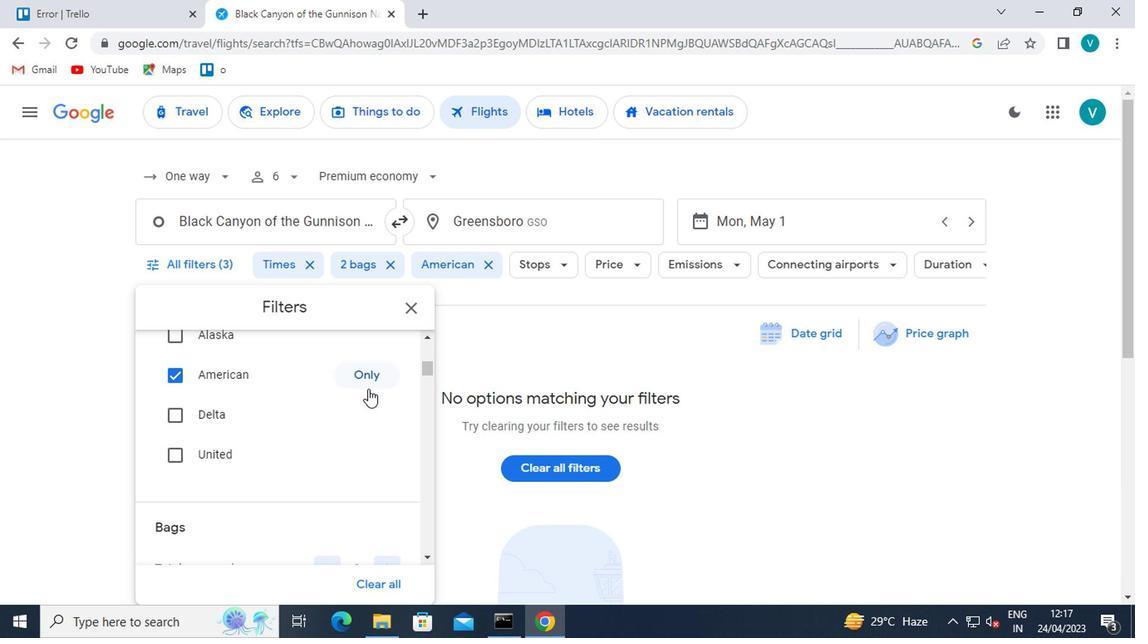 
Action: Mouse scrolled (392, 408) with delta (0, 0)
Screenshot: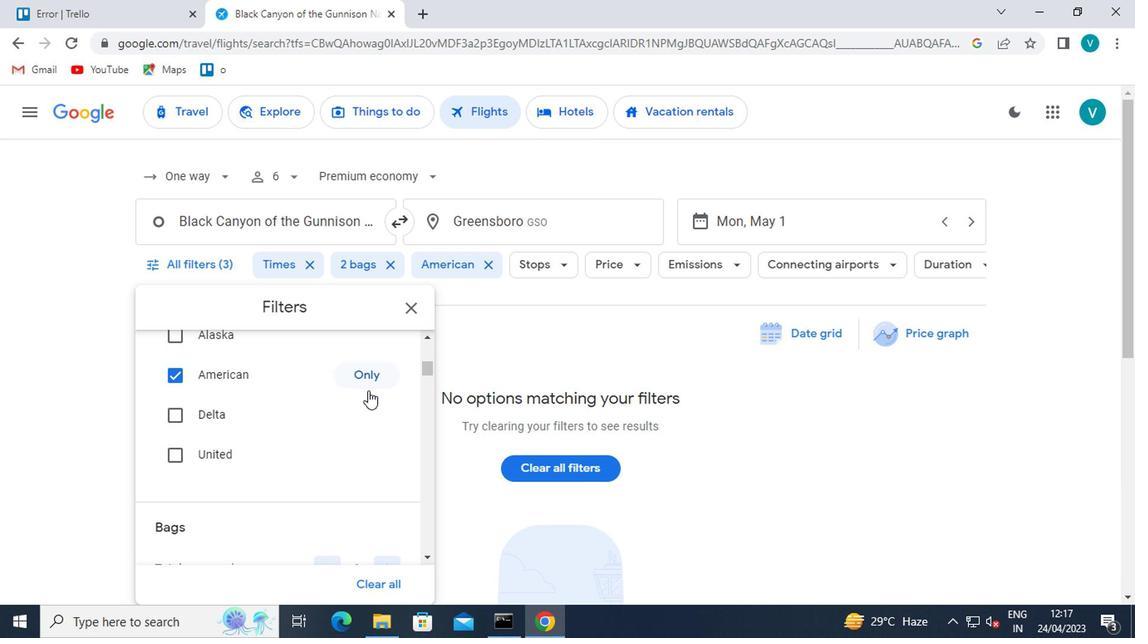 
Action: Mouse moved to (359, 415)
Screenshot: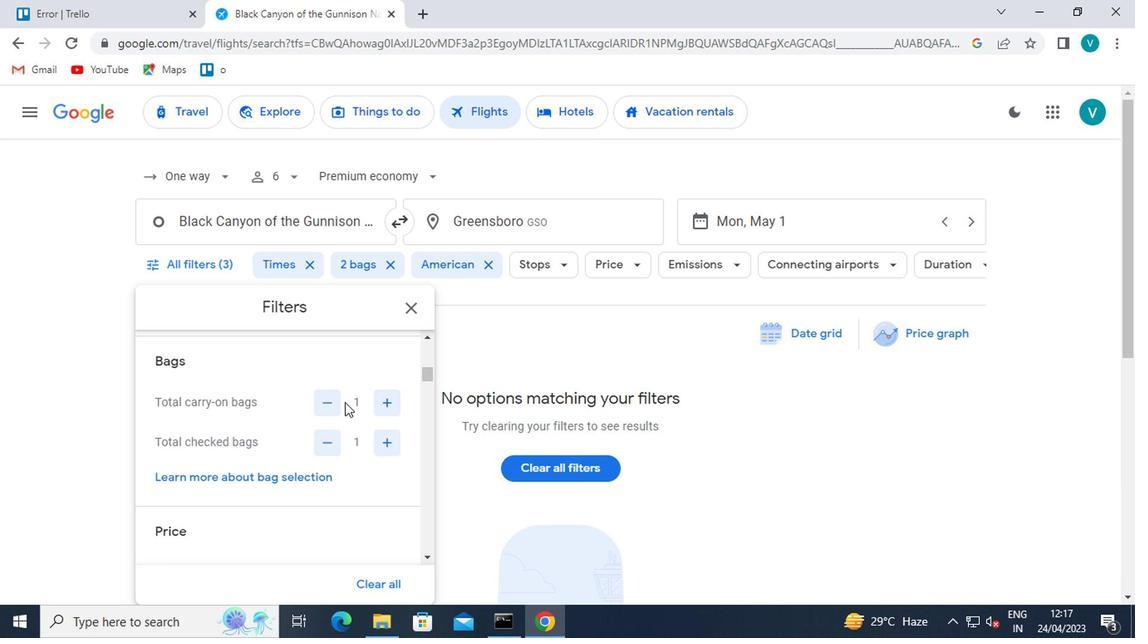 
Action: Mouse pressed left at (359, 415)
Screenshot: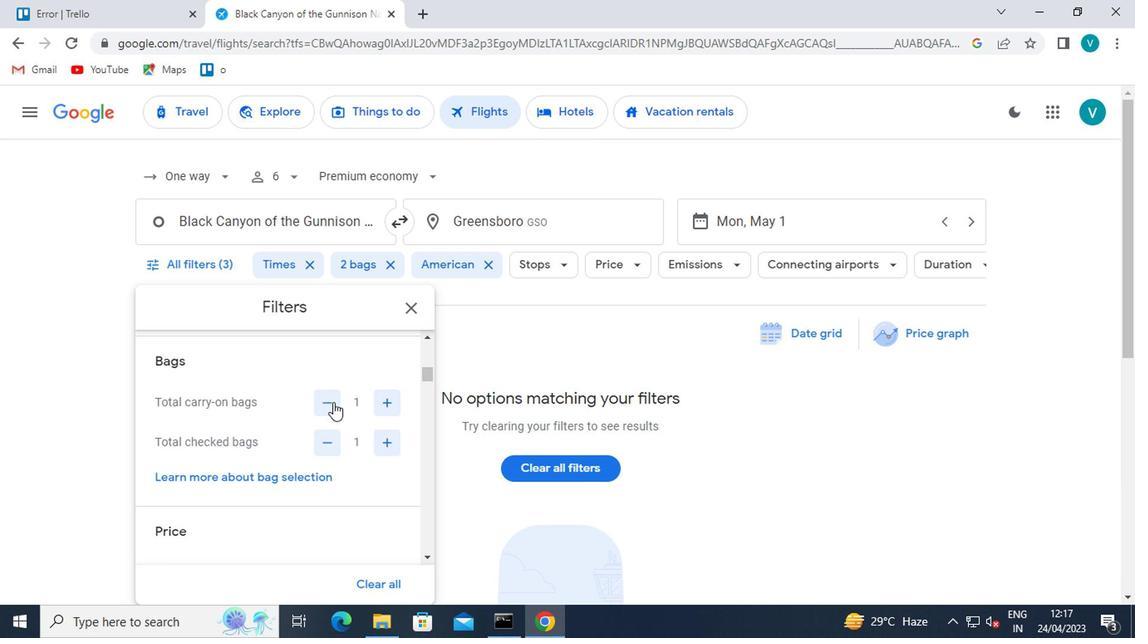 
Action: Mouse moved to (409, 446)
Screenshot: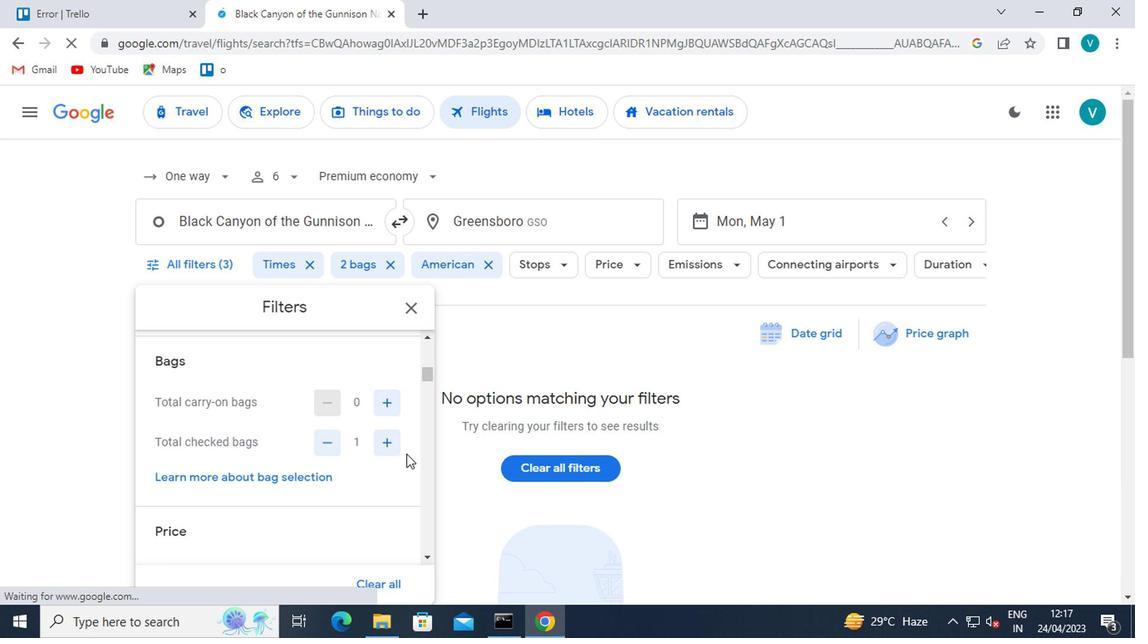 
Action: Mouse pressed left at (409, 446)
Screenshot: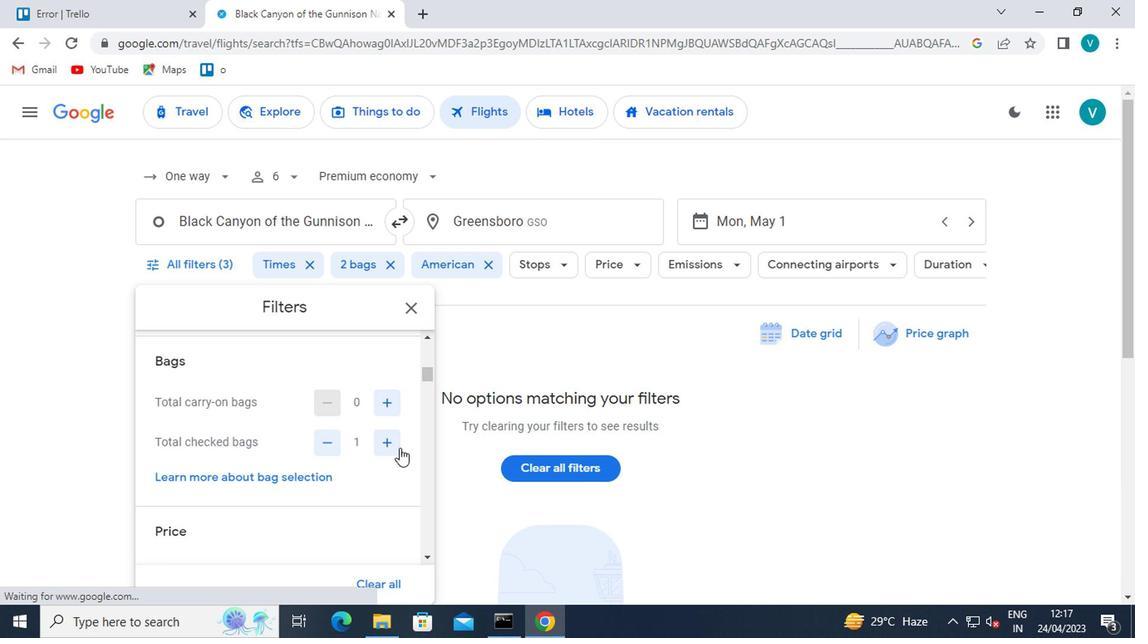 
Action: Mouse pressed left at (409, 446)
Screenshot: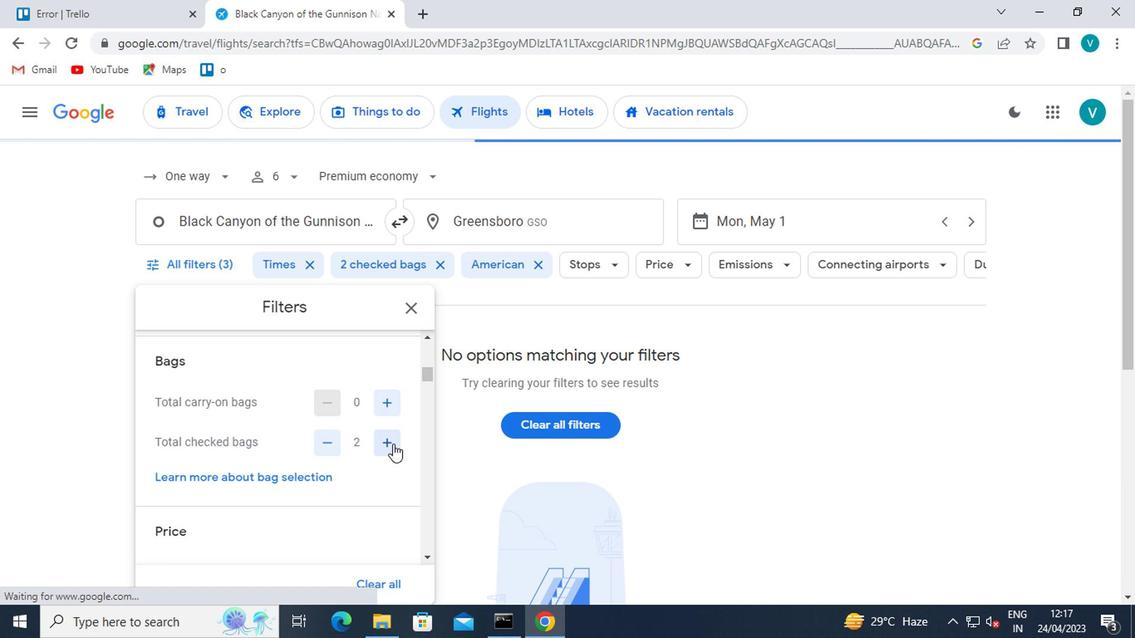
Action: Mouse pressed left at (409, 446)
Screenshot: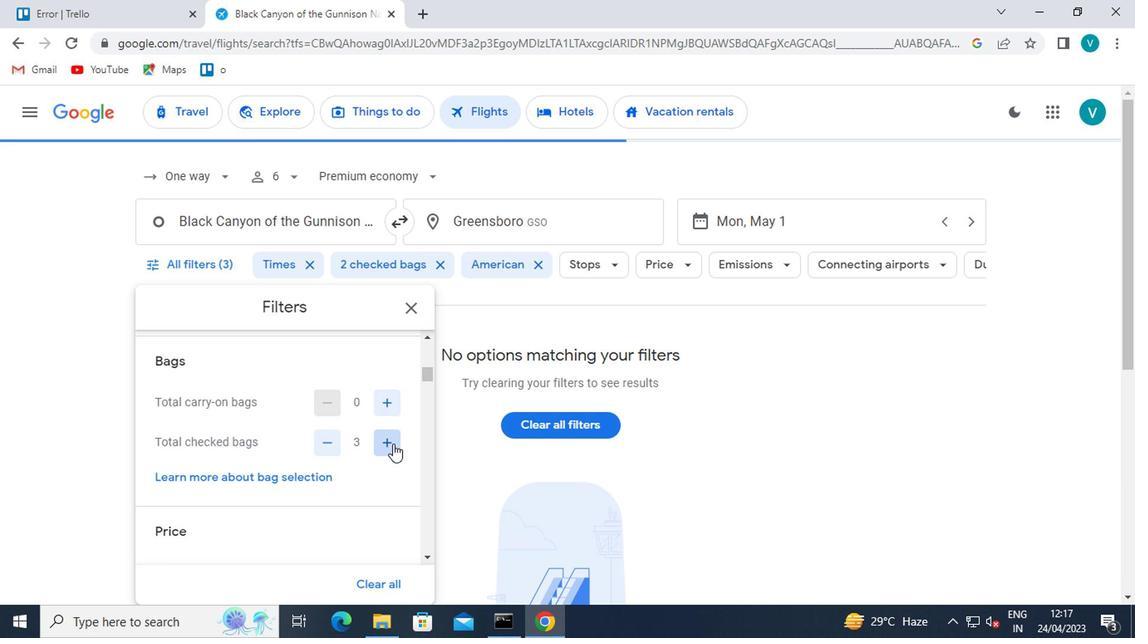 
Action: Mouse pressed left at (409, 446)
Screenshot: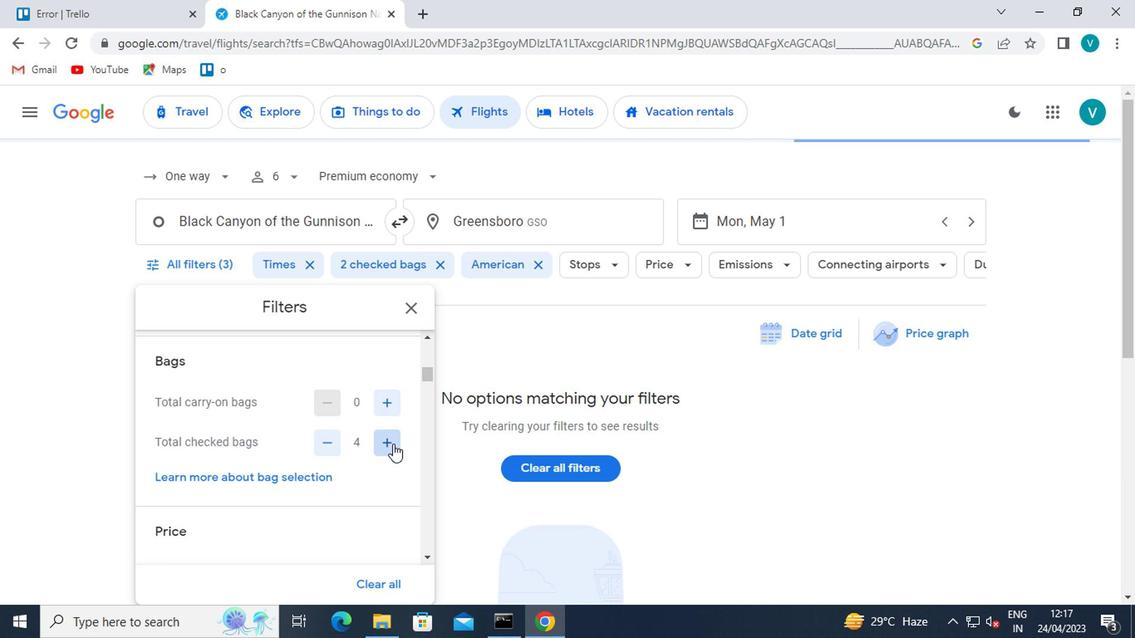 
Action: Mouse pressed left at (409, 446)
Screenshot: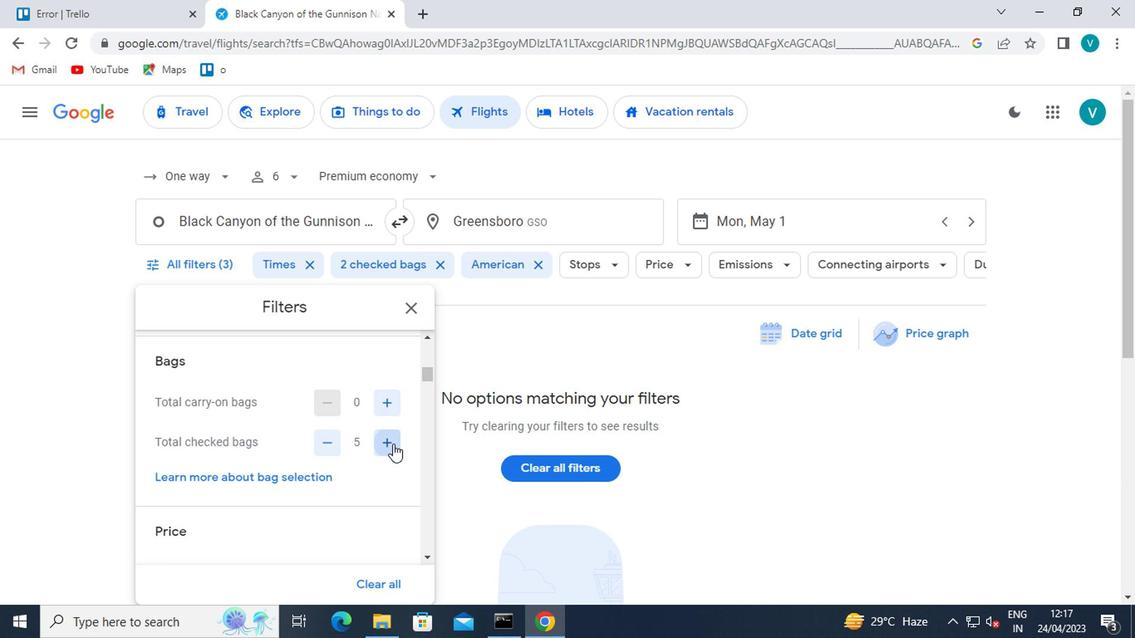 
Action: Mouse pressed left at (409, 446)
Screenshot: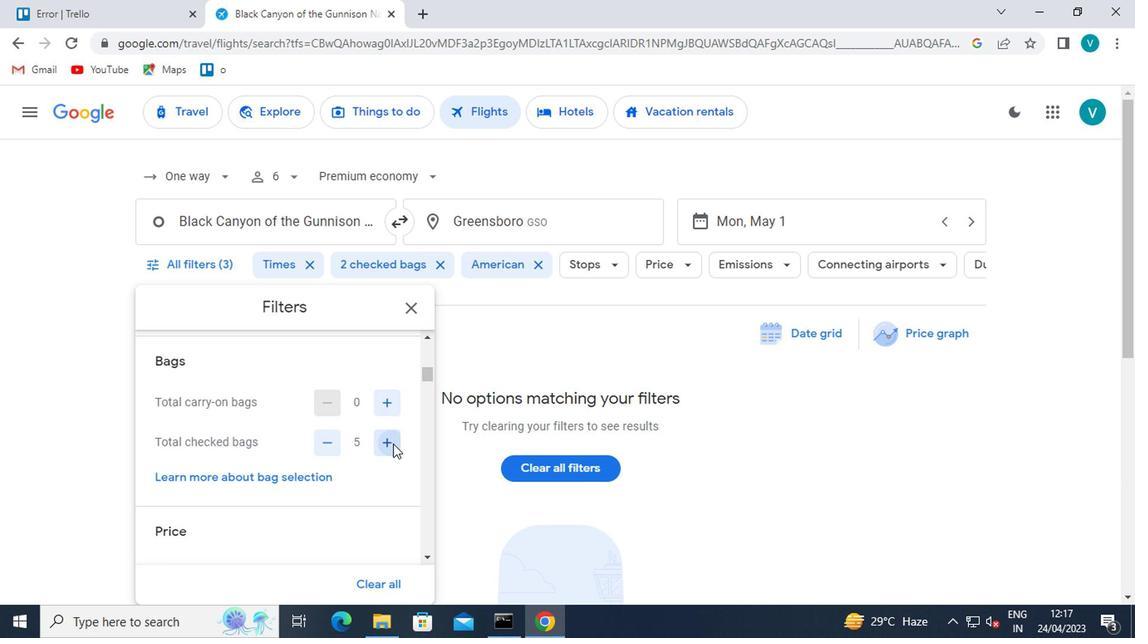 
Action: Mouse pressed left at (409, 446)
Screenshot: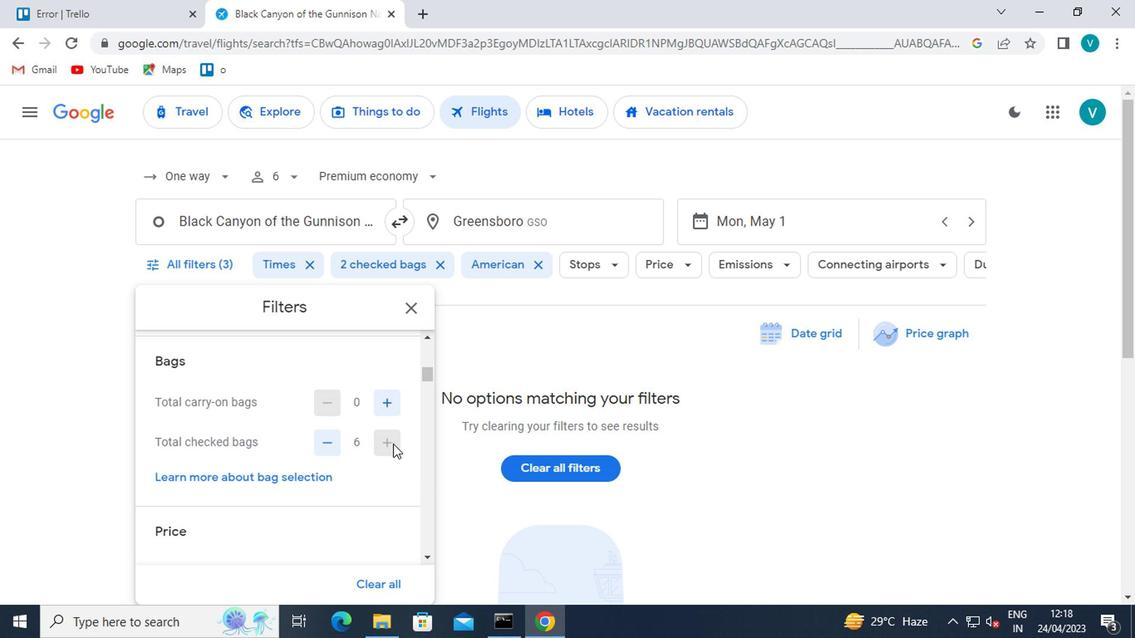 
Action: Mouse moved to (409, 446)
Screenshot: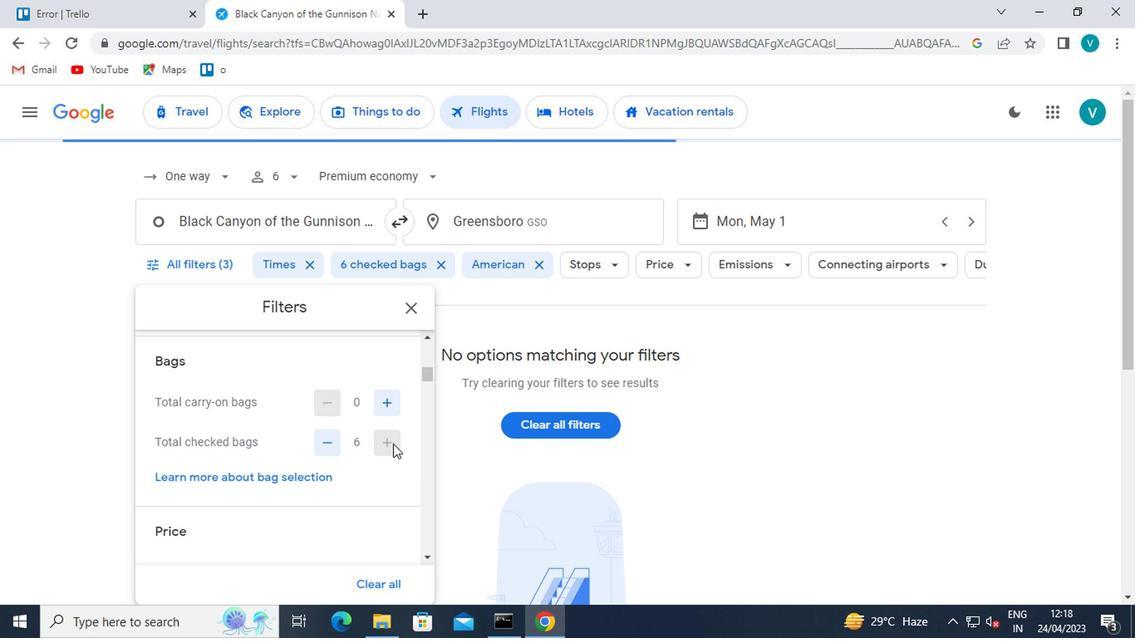 
Action: Mouse pressed left at (409, 446)
Screenshot: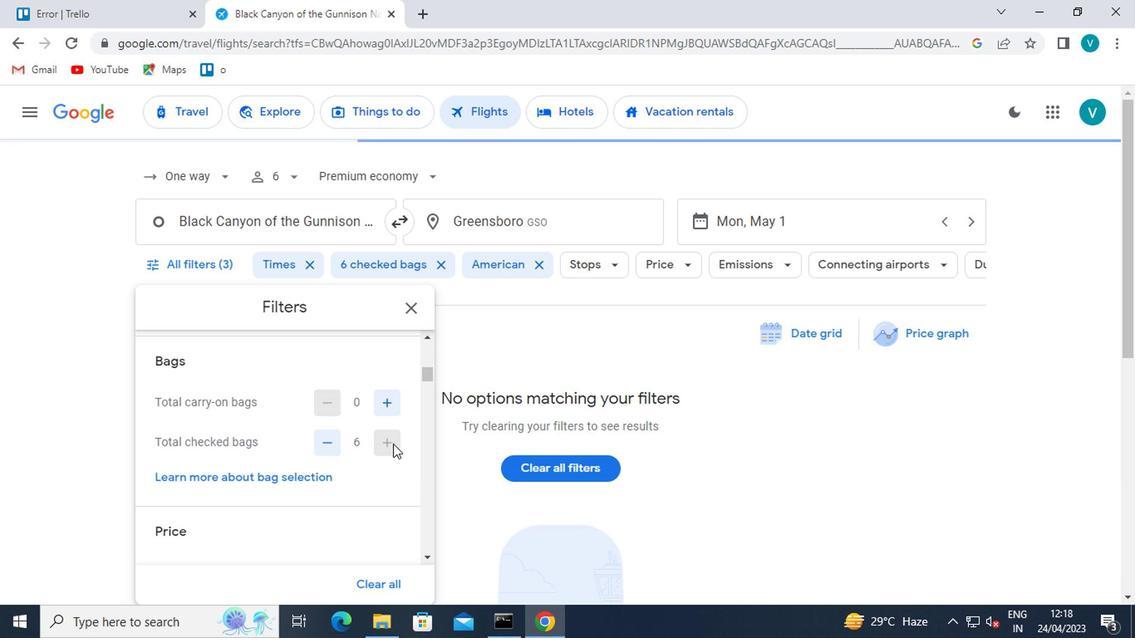 
Action: Mouse pressed left at (409, 446)
Screenshot: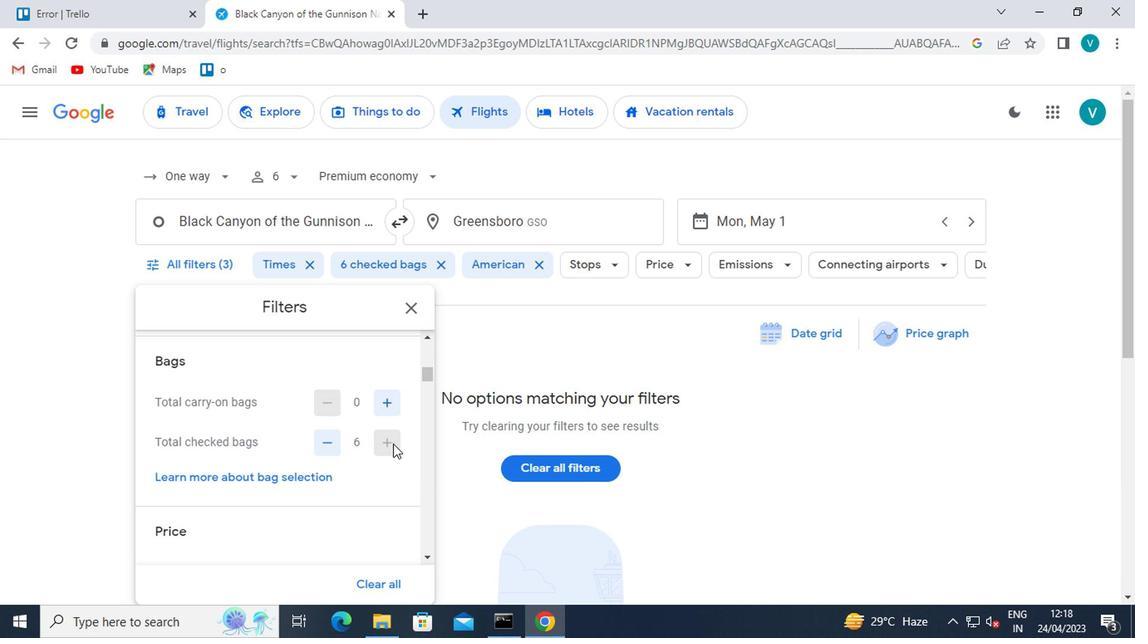 
Action: Mouse moved to (409, 445)
Screenshot: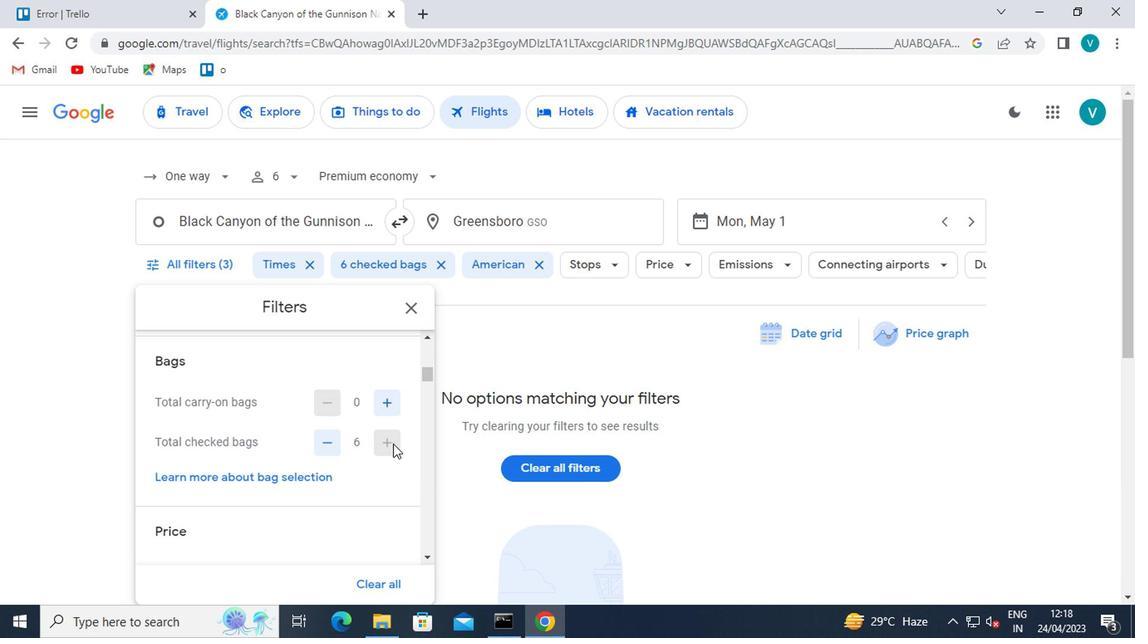 
Action: Mouse scrolled (409, 444) with delta (0, 0)
Screenshot: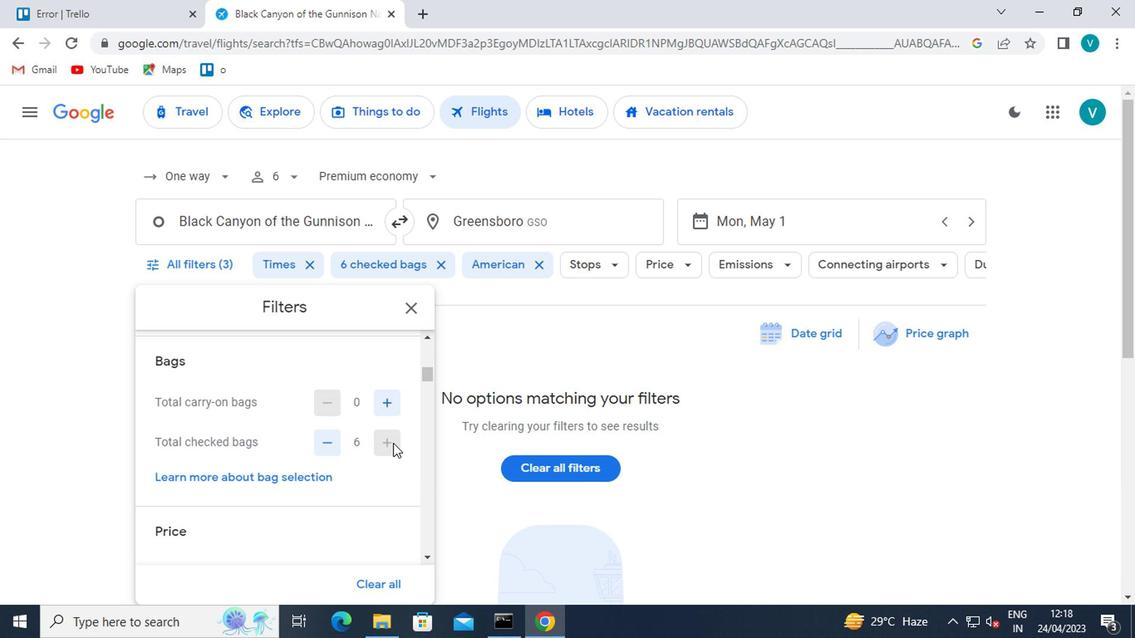 
Action: Mouse scrolled (409, 444) with delta (0, 0)
Screenshot: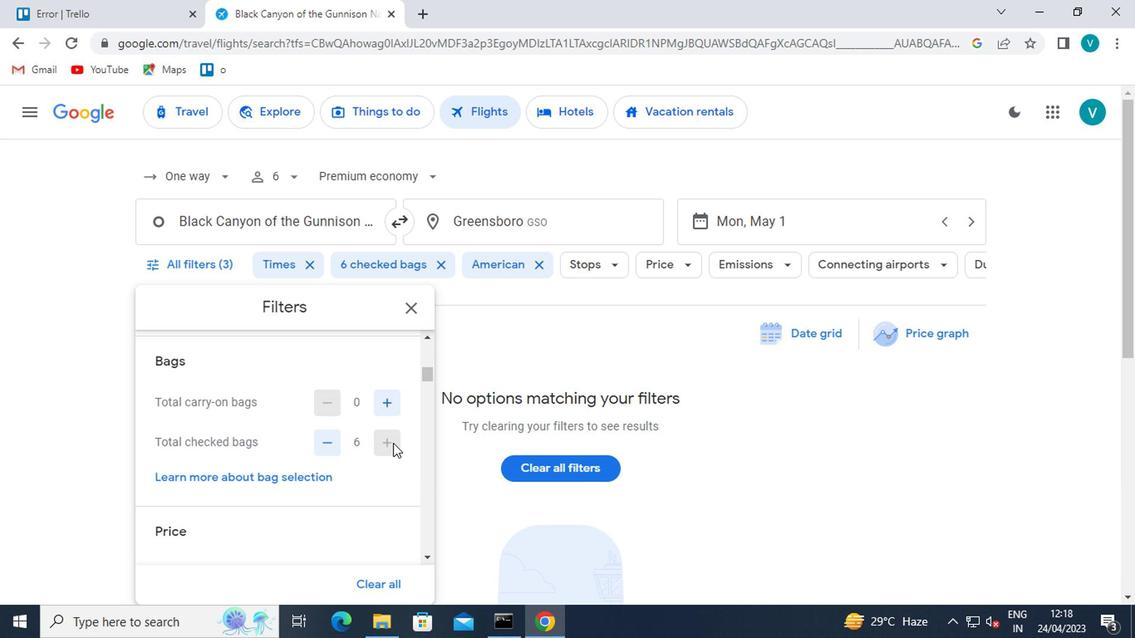 
Action: Mouse moved to (408, 444)
Screenshot: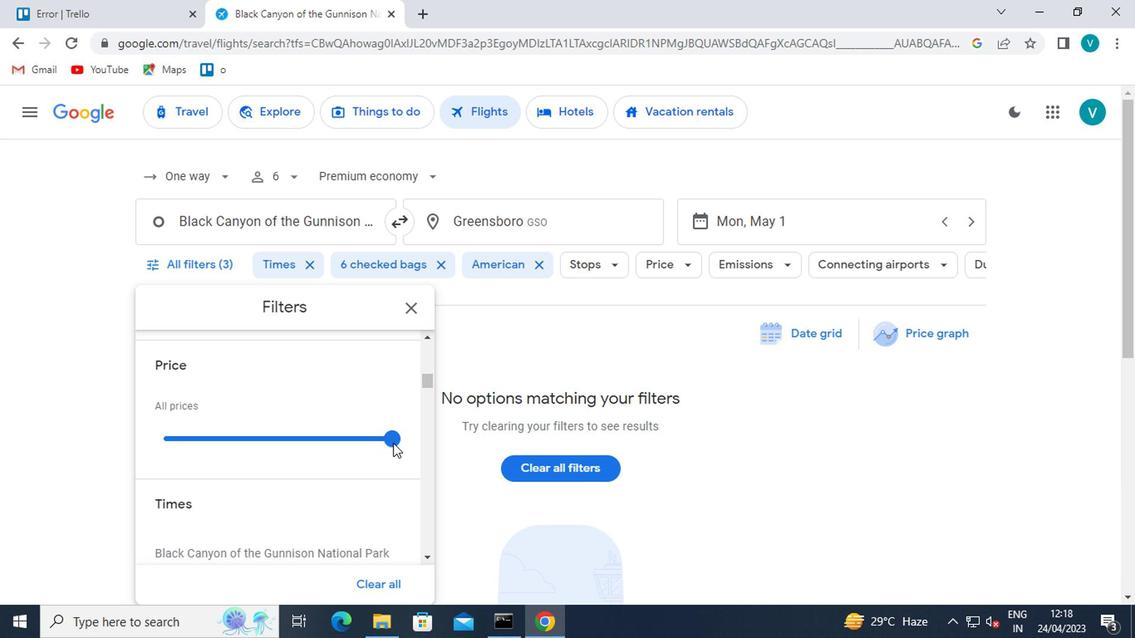 
Action: Mouse pressed left at (408, 444)
Screenshot: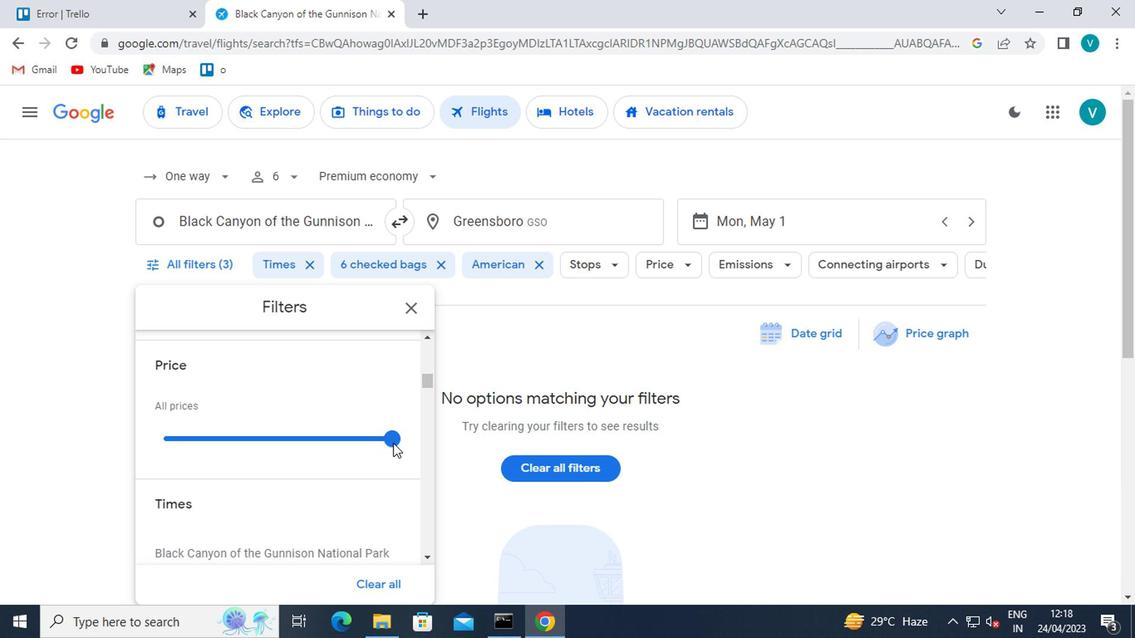 
Action: Mouse moved to (415, 443)
Screenshot: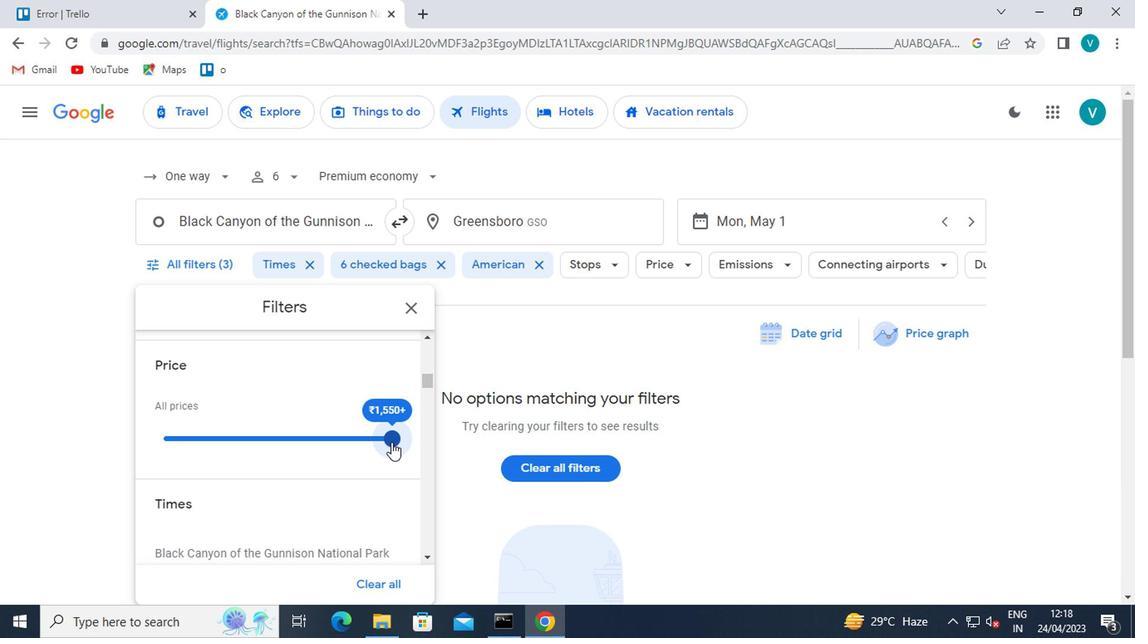 
Action: Mouse scrolled (415, 443) with delta (0, 0)
Screenshot: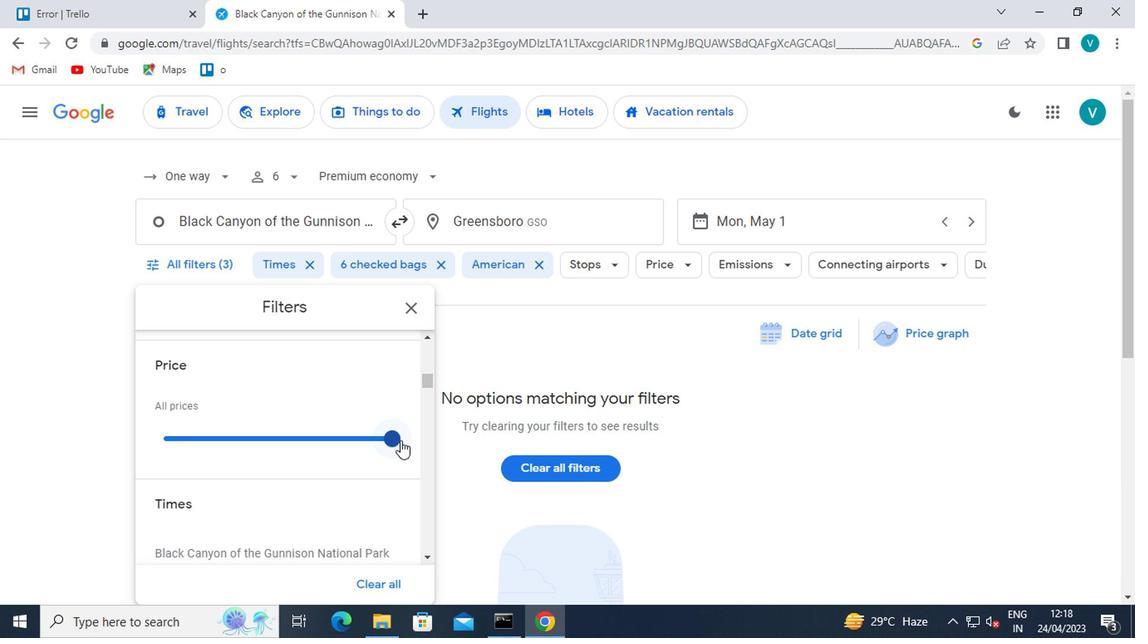 
Action: Mouse scrolled (415, 443) with delta (0, 0)
Screenshot: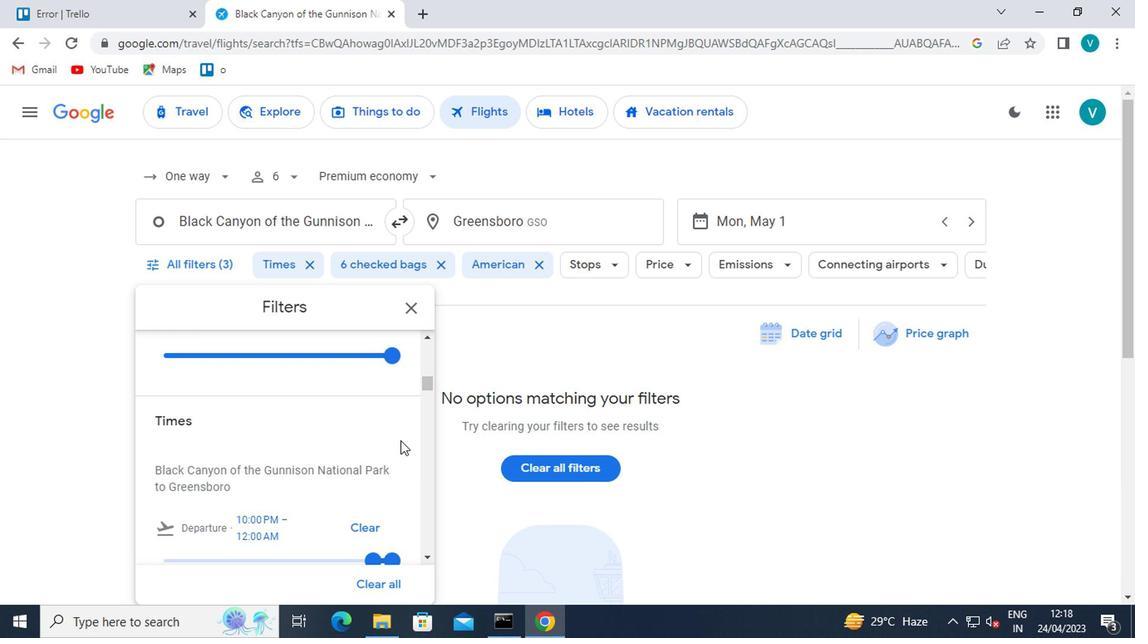 
Action: Mouse scrolled (415, 443) with delta (0, 0)
Screenshot: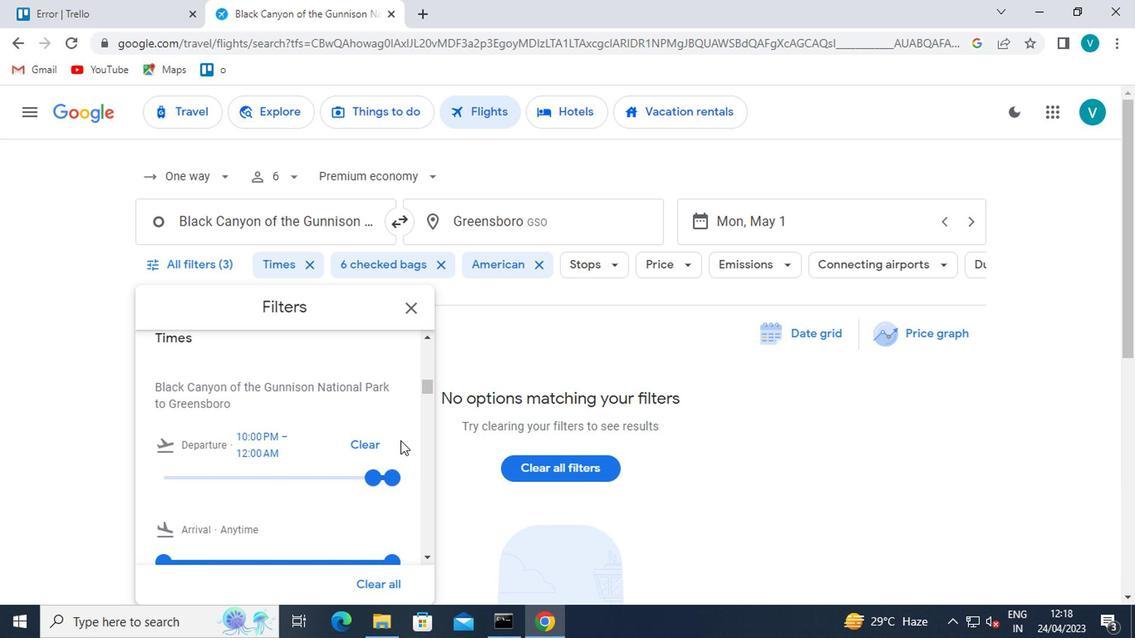 
Action: Mouse moved to (392, 413)
Screenshot: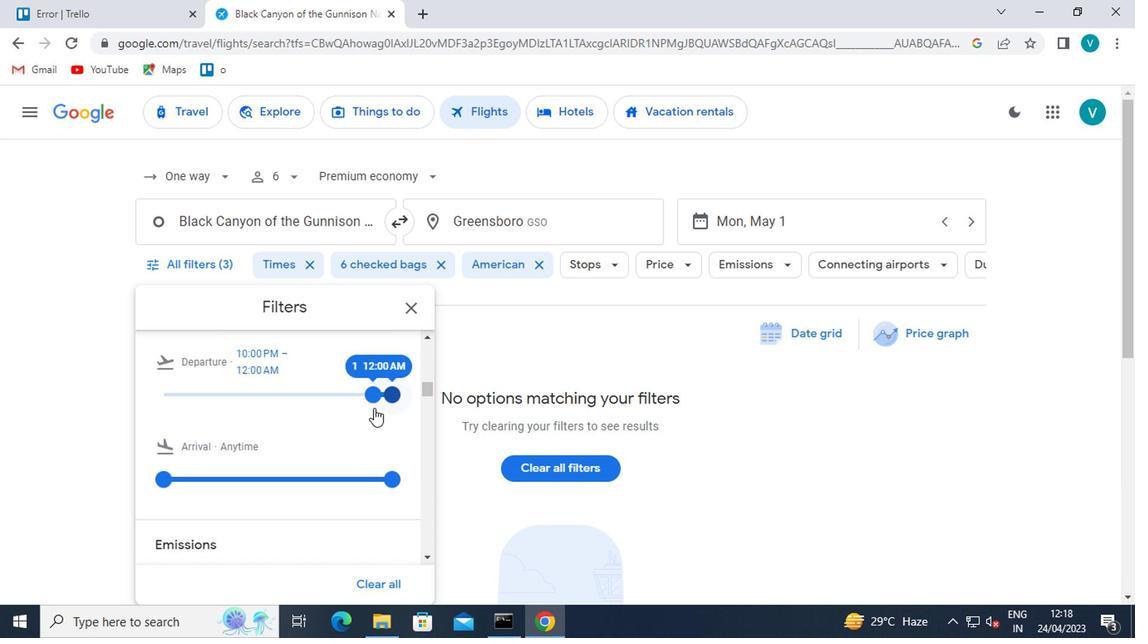 
Action: Mouse pressed left at (392, 413)
Screenshot: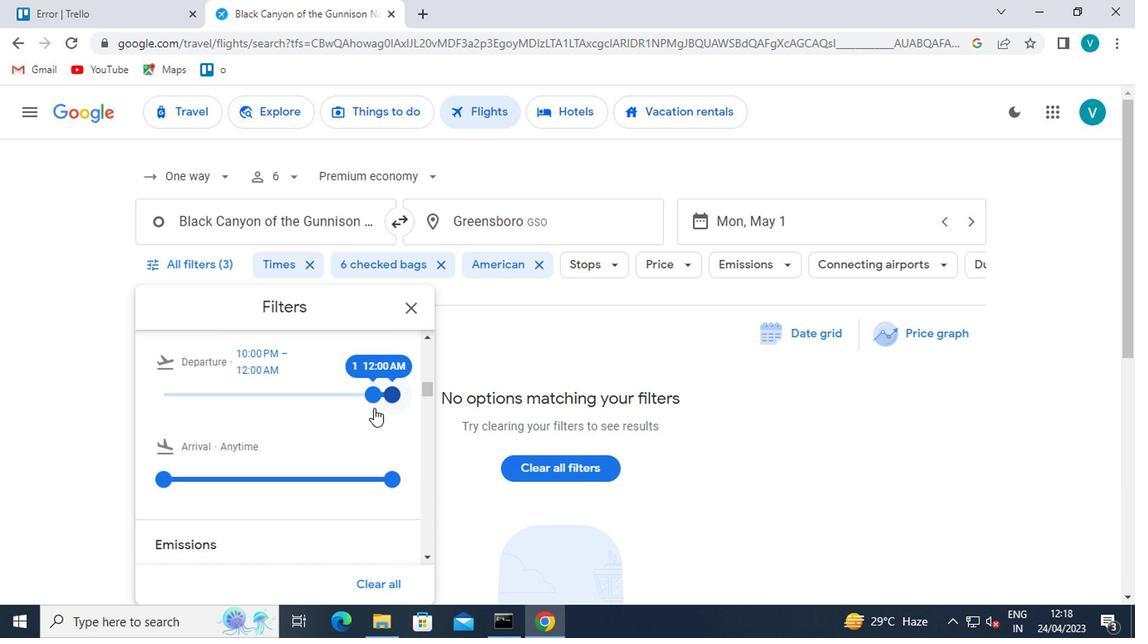 
Action: Mouse moved to (353, 408)
Screenshot: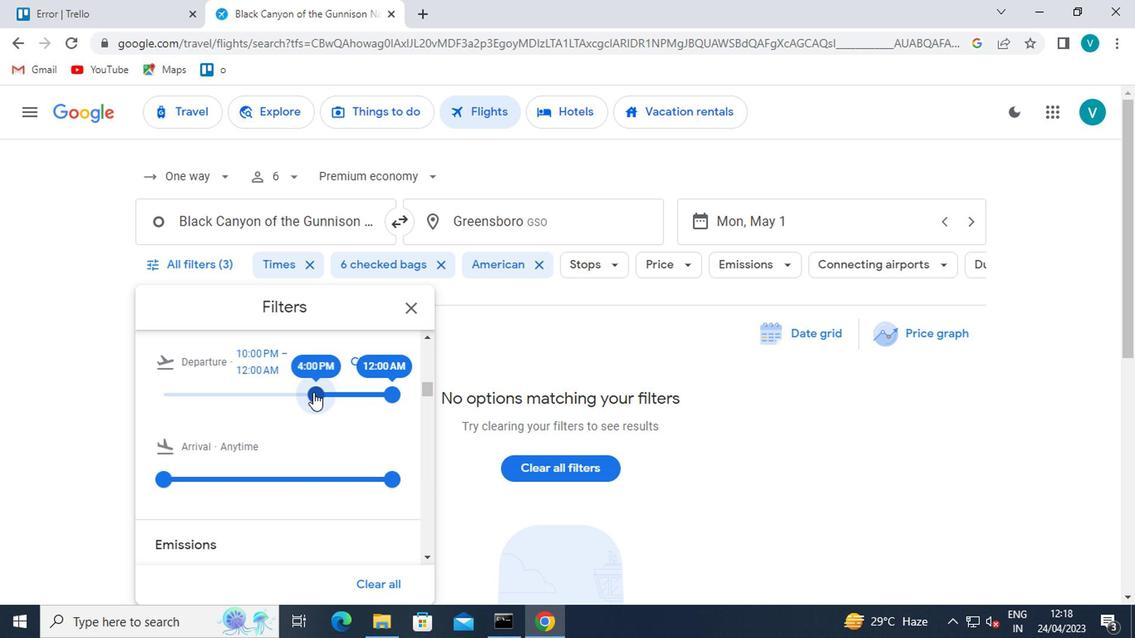
